 Task: Add an event with the title Casual Team Building Workshop, date '2023/12/10', time 7:30 AM to 9:30 AM, logged in from the account softage.10@softage.netand send the event invitation to softage.2@softage.net and softage.3@softage.net. Set a reminder for the event 1 hour before
Action: Mouse moved to (107, 127)
Screenshot: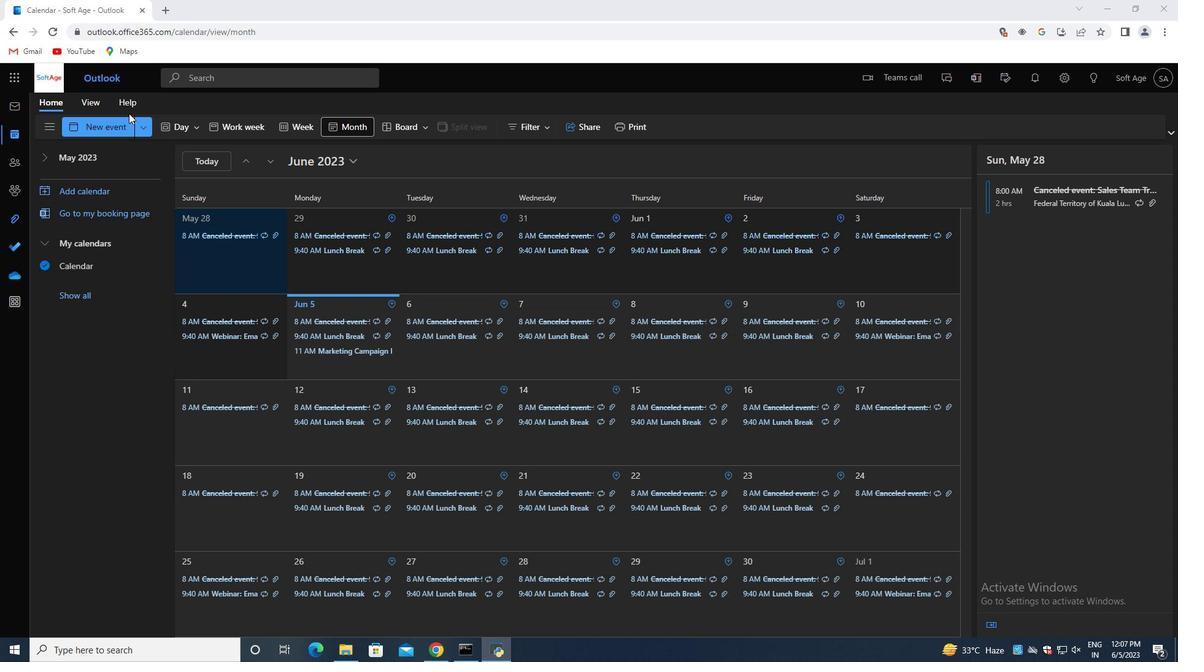 
Action: Mouse pressed left at (107, 127)
Screenshot: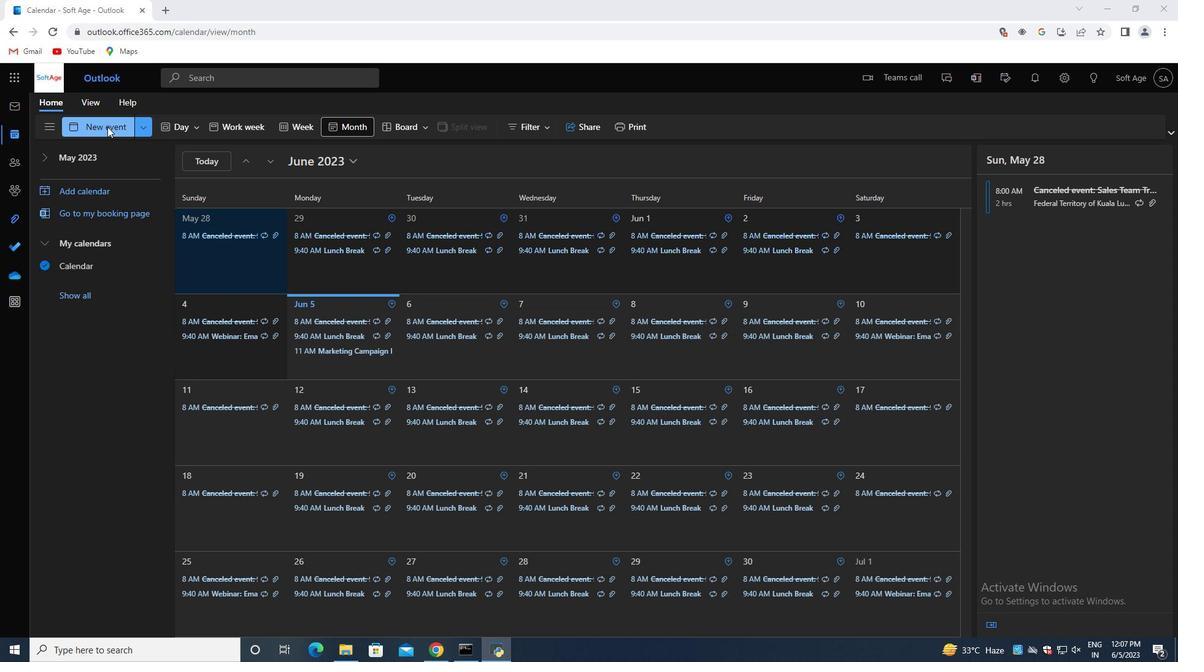 
Action: Mouse moved to (308, 206)
Screenshot: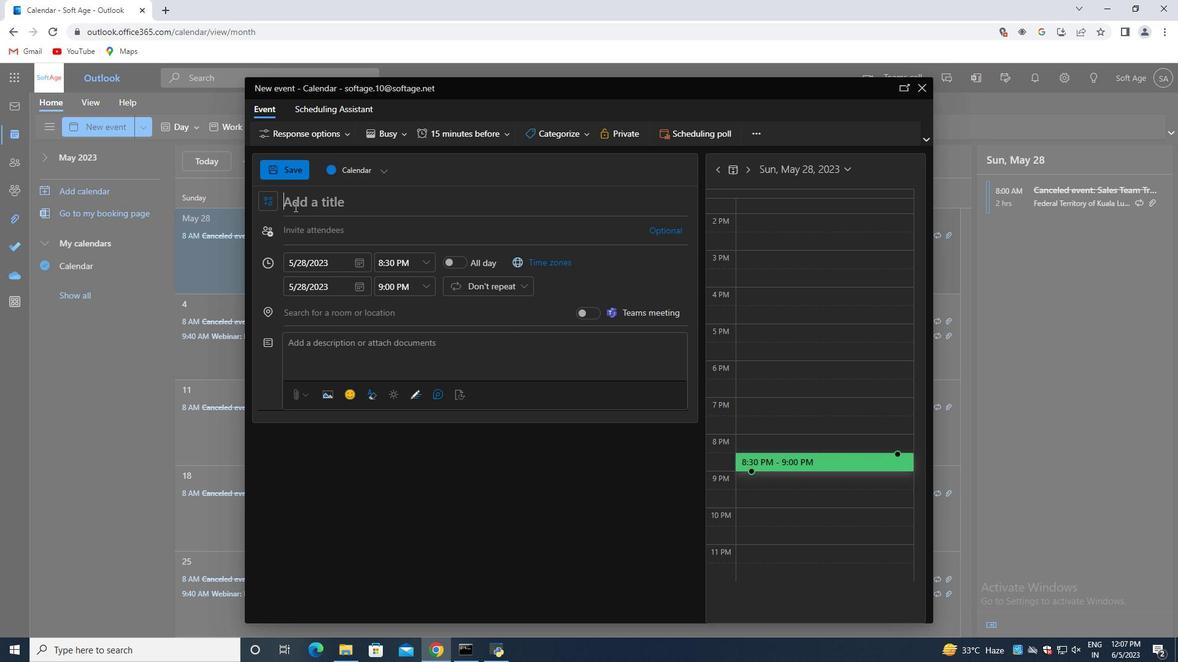 
Action: Mouse pressed left at (308, 206)
Screenshot: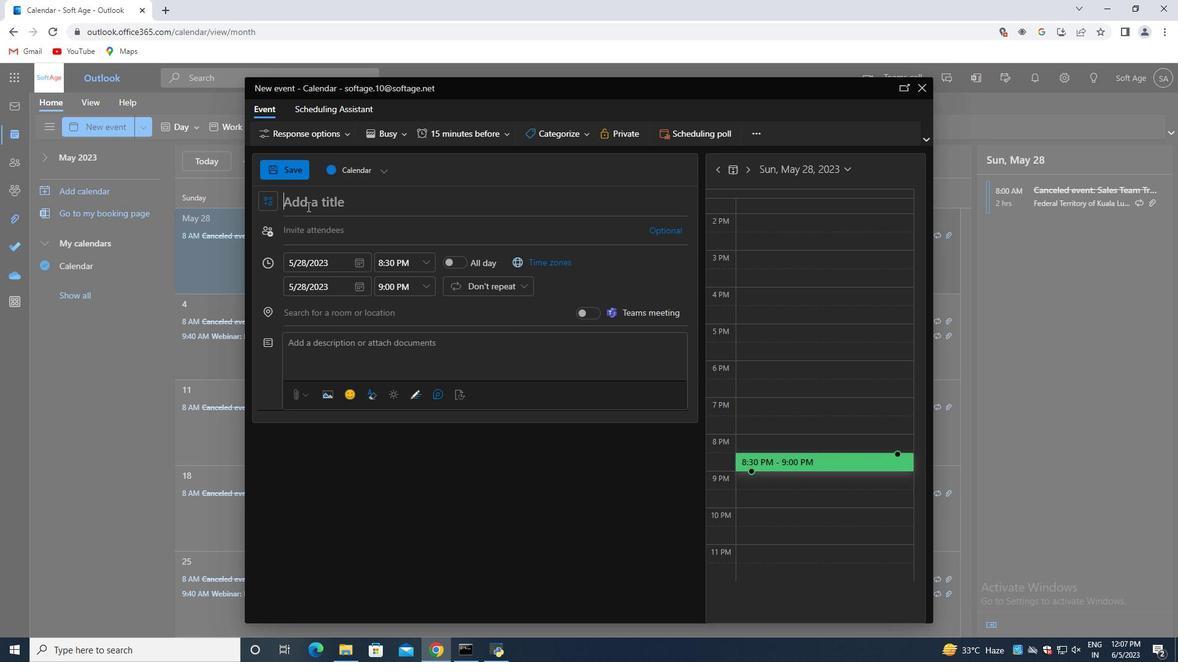 
Action: Mouse moved to (309, 204)
Screenshot: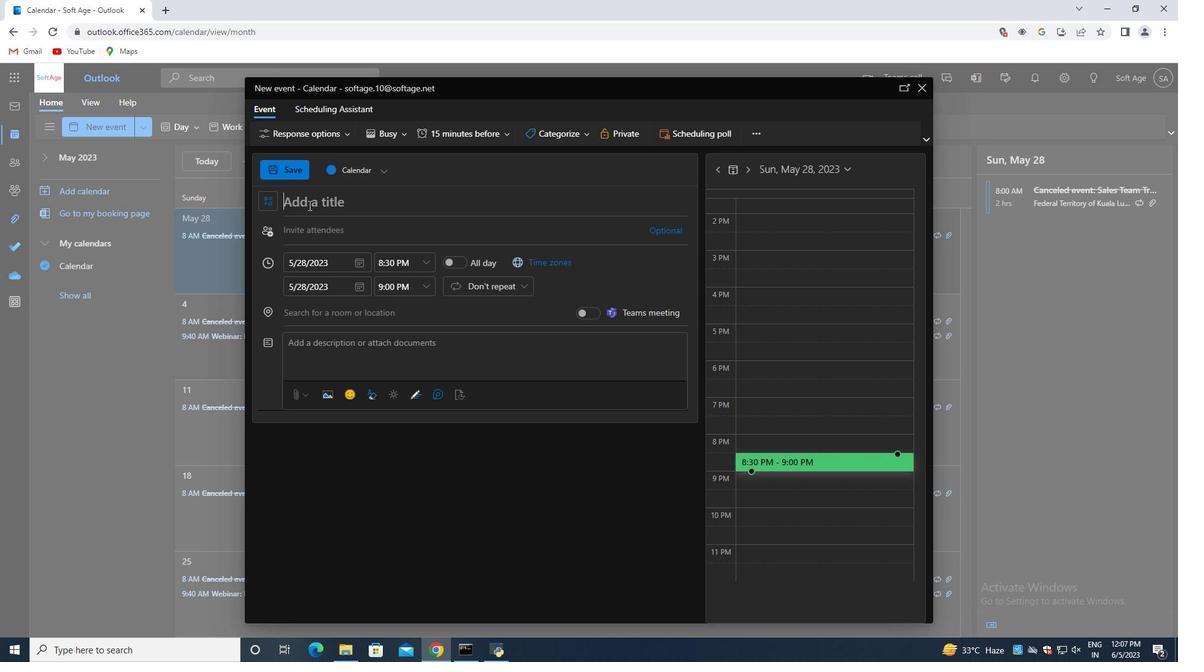 
Action: Key pressed <Key.shift>Casual<Key.space><Key.shift>Team<Key.space><Key.shift>Building<Key.space><Key.shift>Workshop
Screenshot: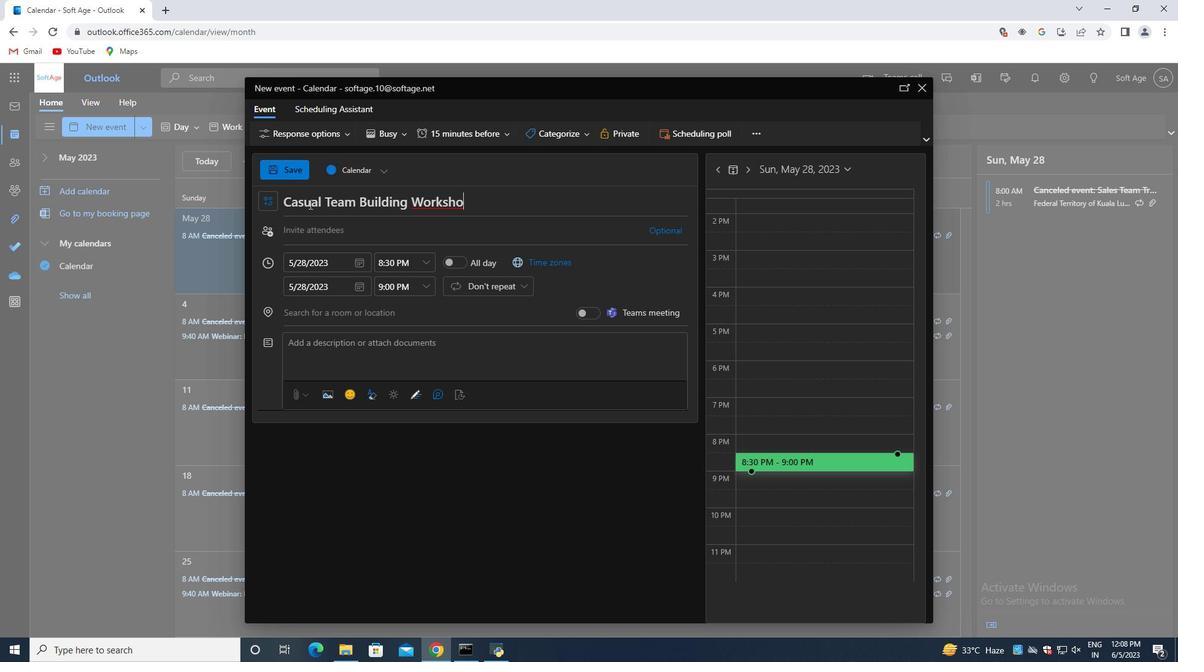 
Action: Mouse moved to (362, 263)
Screenshot: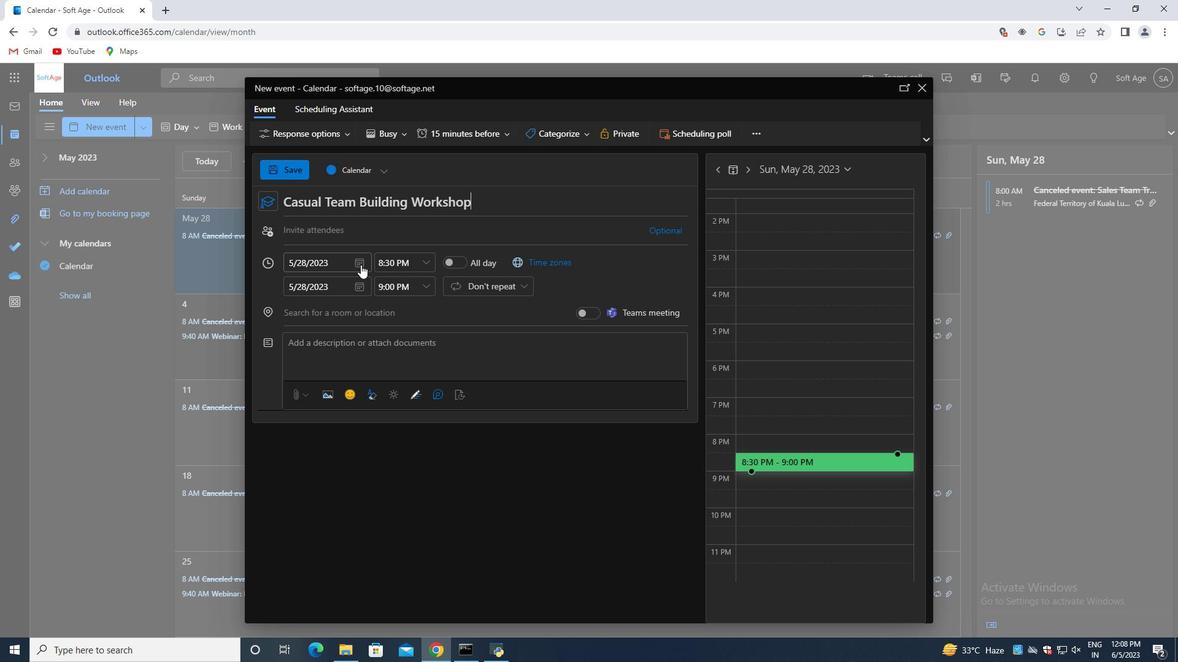 
Action: Mouse pressed left at (362, 263)
Screenshot: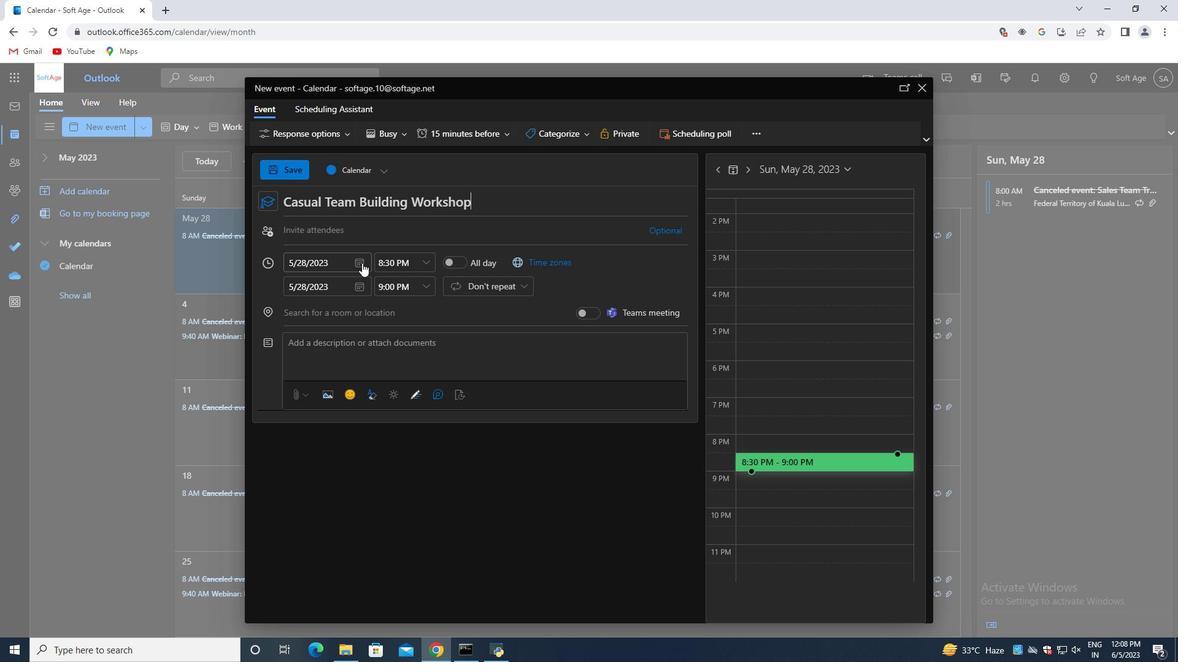 
Action: Mouse moved to (404, 287)
Screenshot: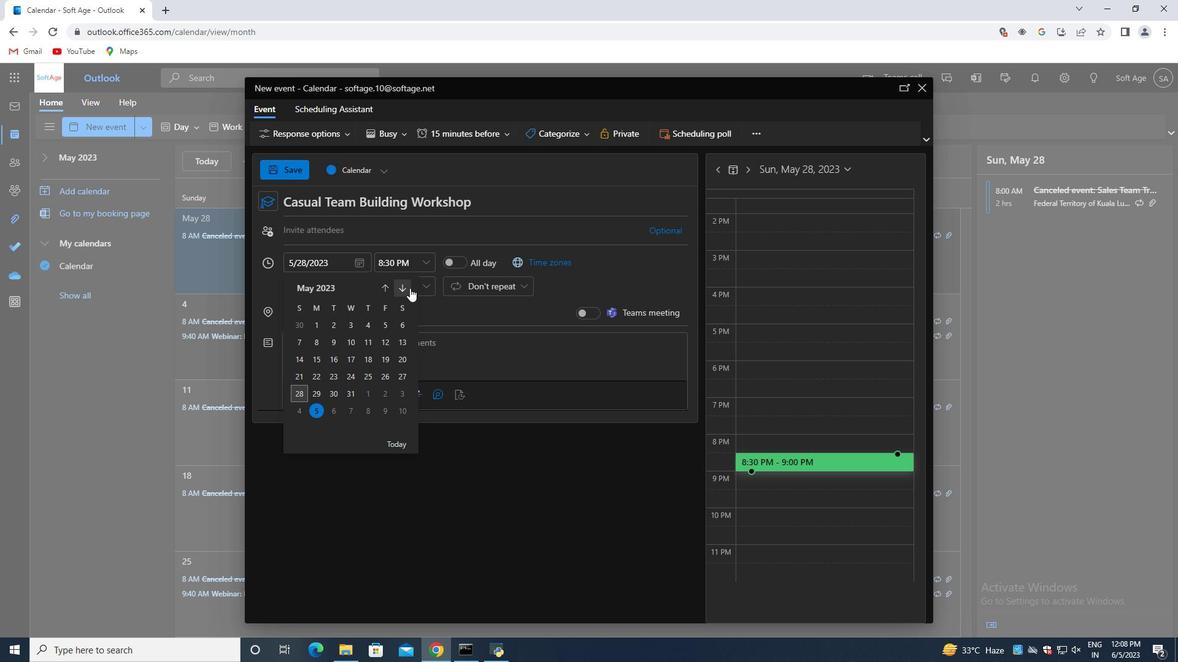 
Action: Mouse pressed left at (404, 287)
Screenshot: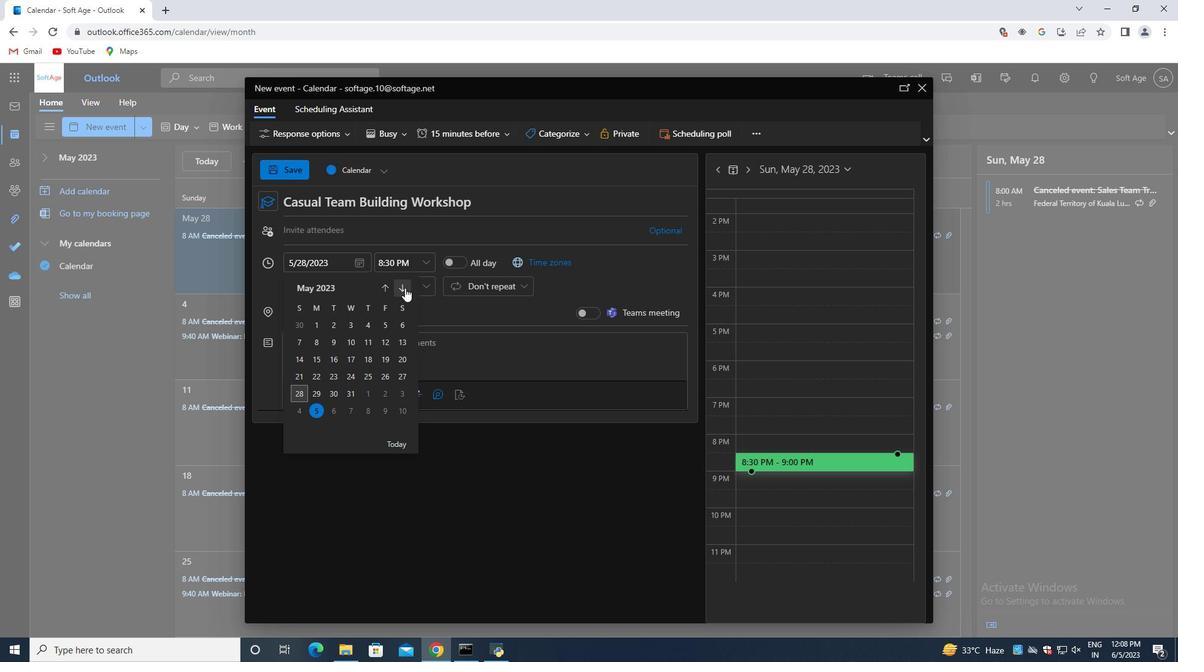 
Action: Mouse moved to (404, 287)
Screenshot: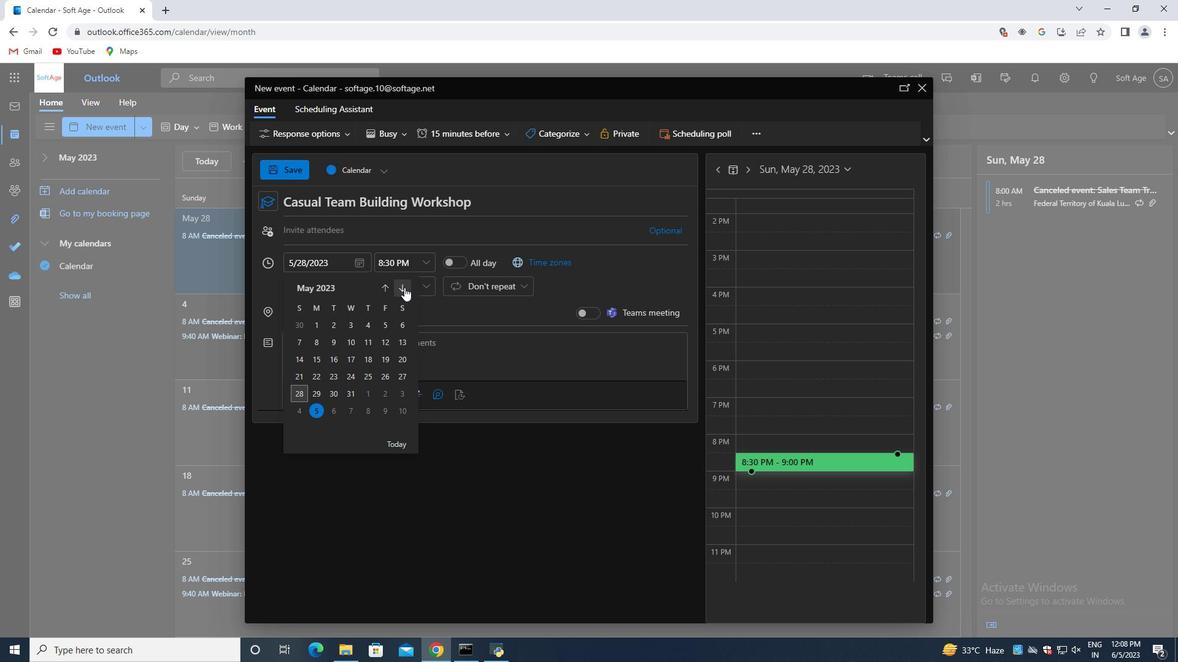 
Action: Mouse pressed left at (404, 287)
Screenshot: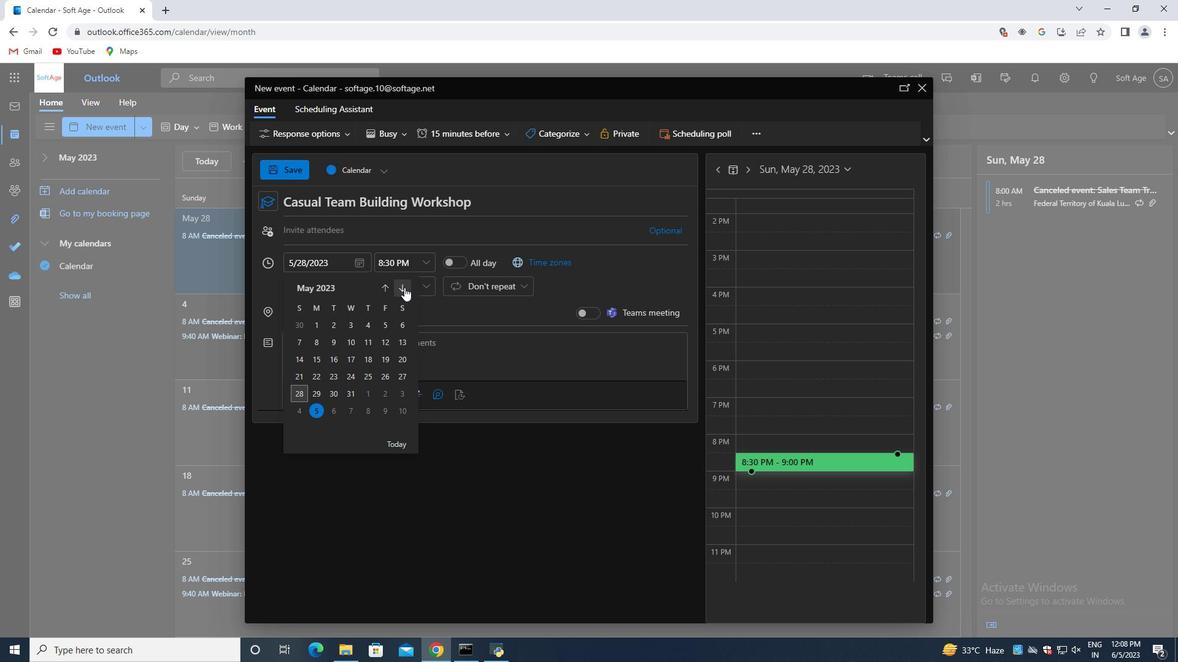 
Action: Mouse pressed left at (404, 287)
Screenshot: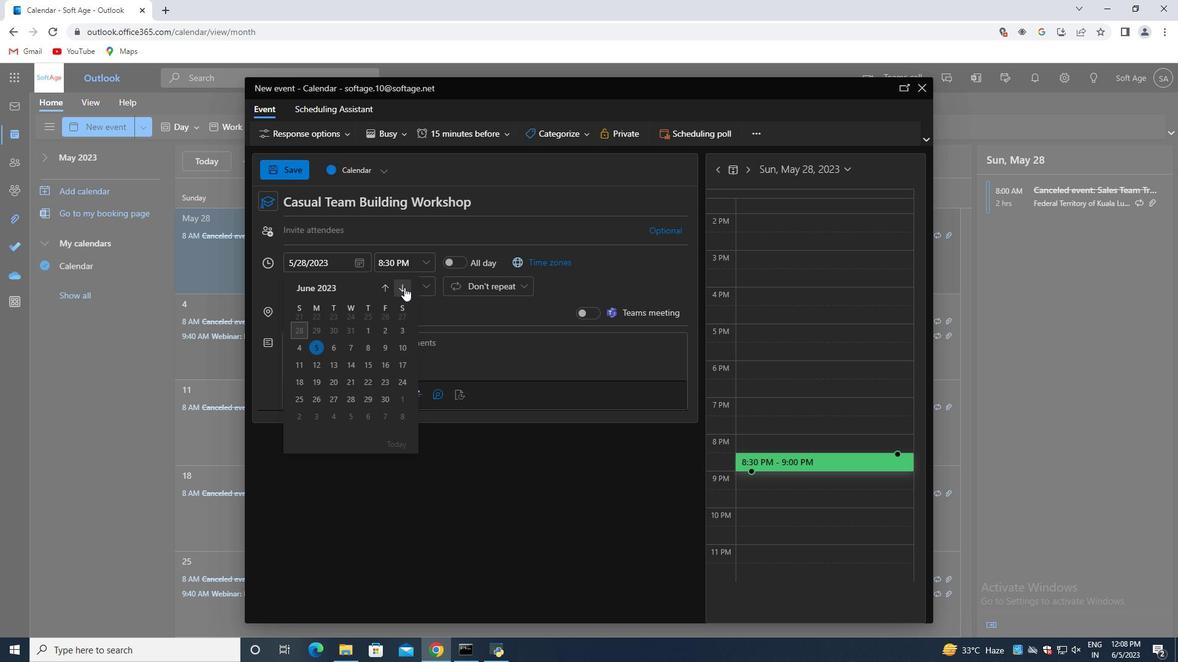 
Action: Mouse pressed left at (404, 287)
Screenshot: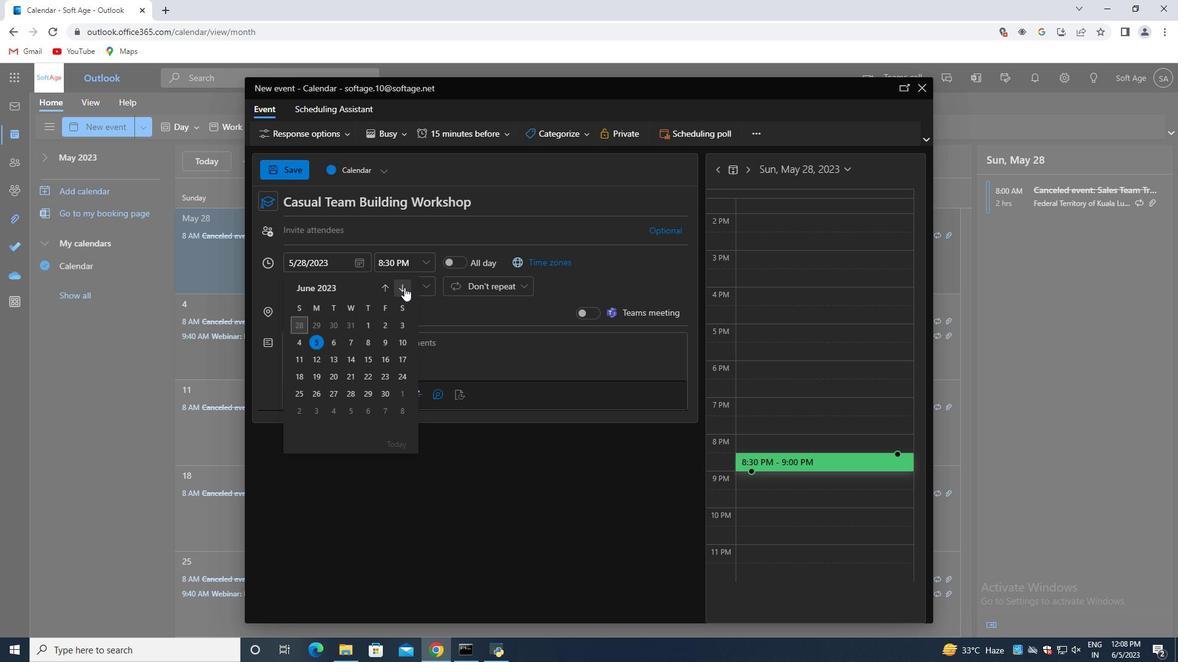 
Action: Mouse pressed left at (404, 287)
Screenshot: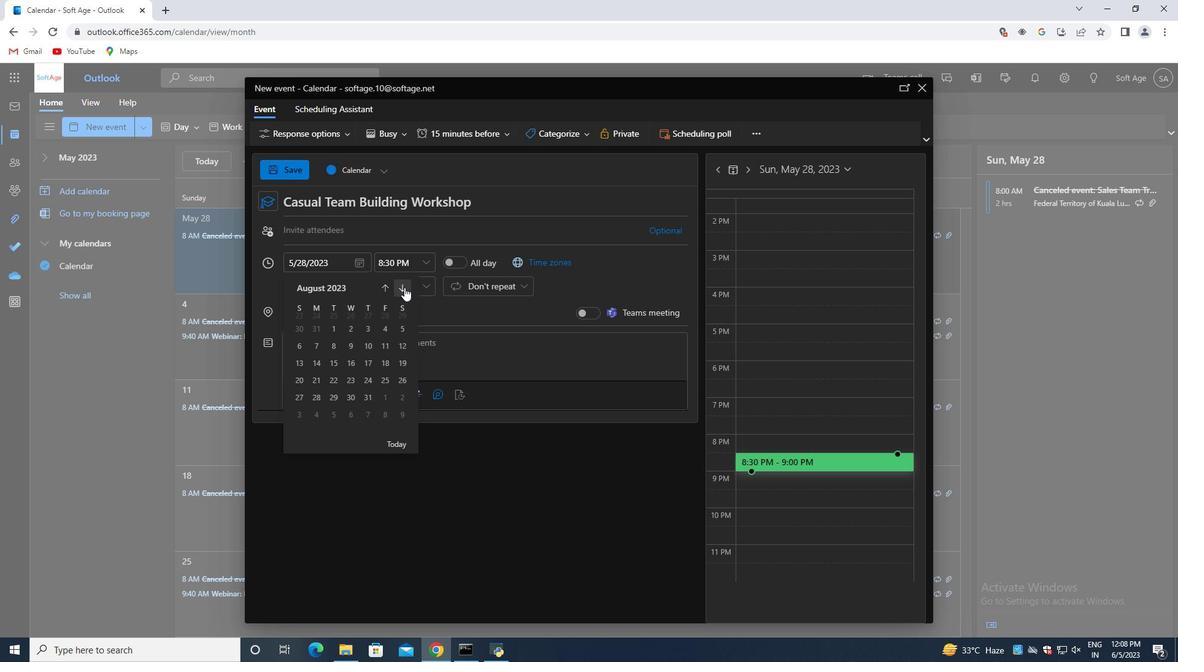 
Action: Mouse pressed left at (404, 287)
Screenshot: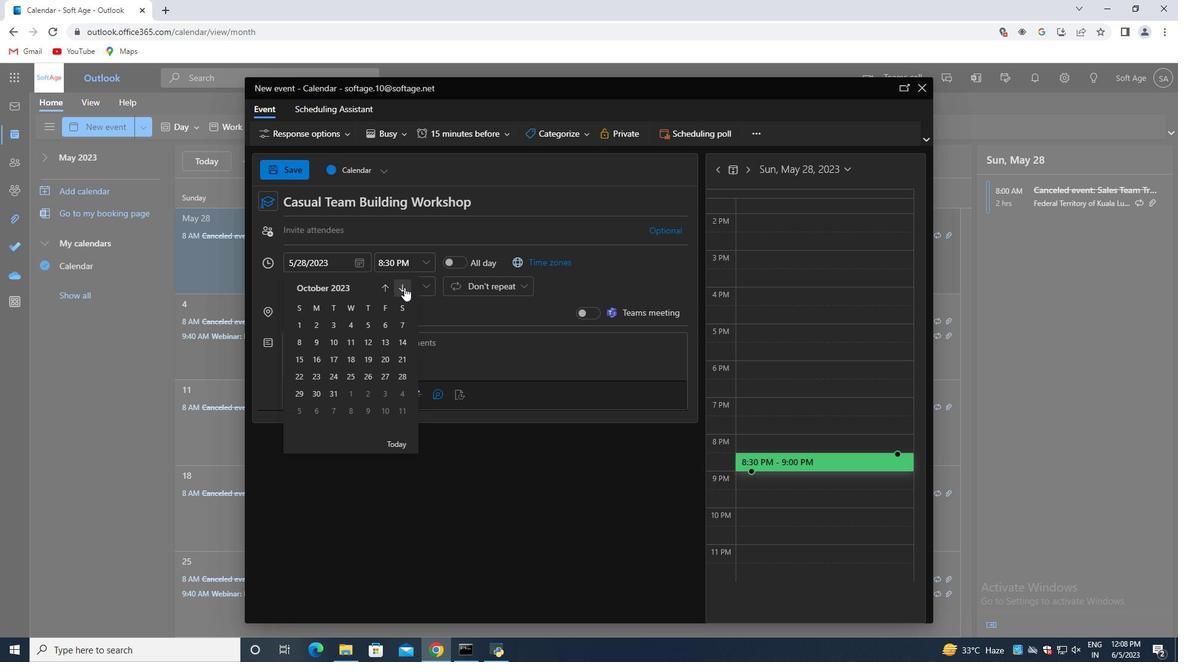 
Action: Mouse pressed left at (404, 287)
Screenshot: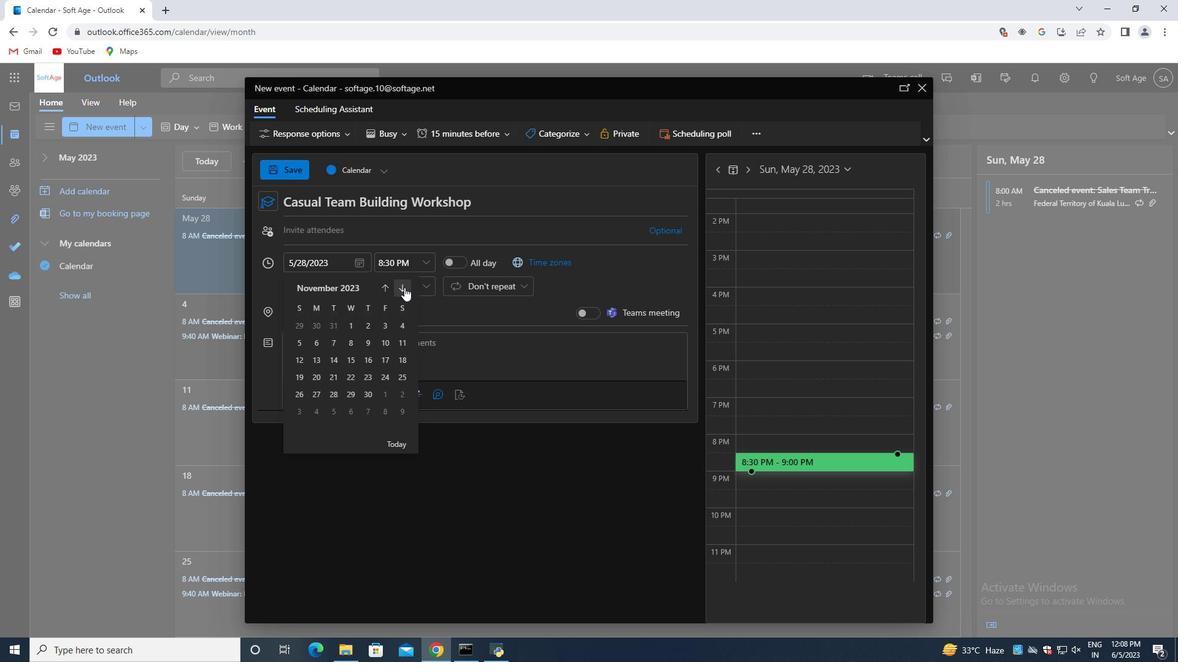 
Action: Mouse moved to (300, 359)
Screenshot: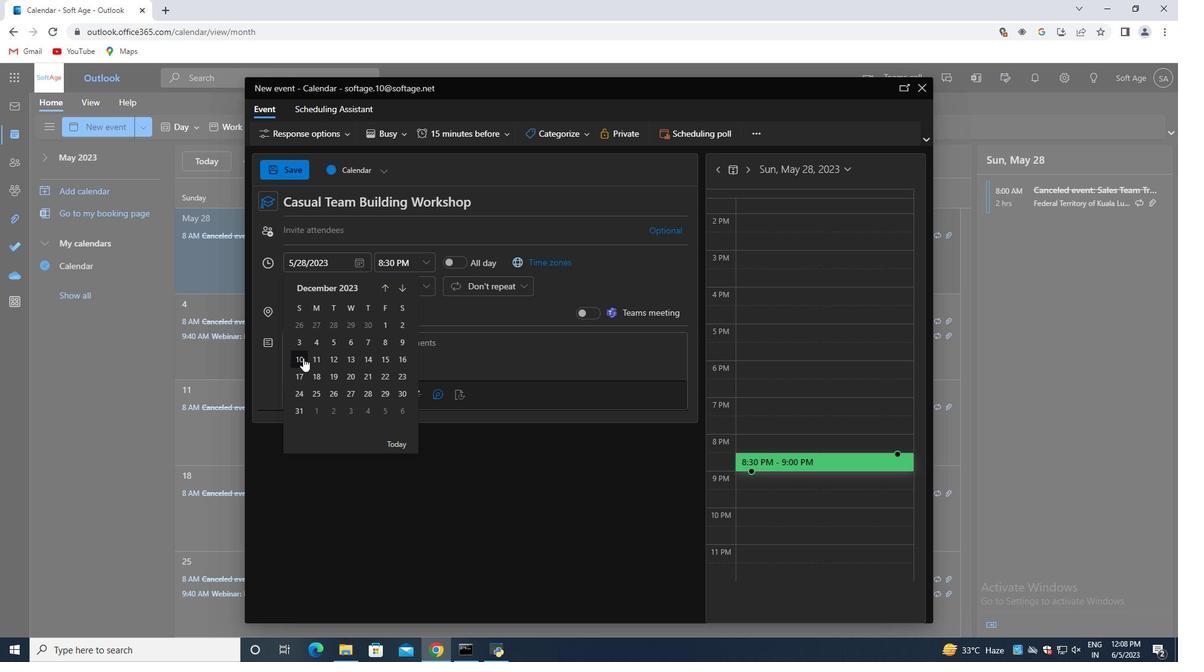 
Action: Mouse pressed left at (300, 359)
Screenshot: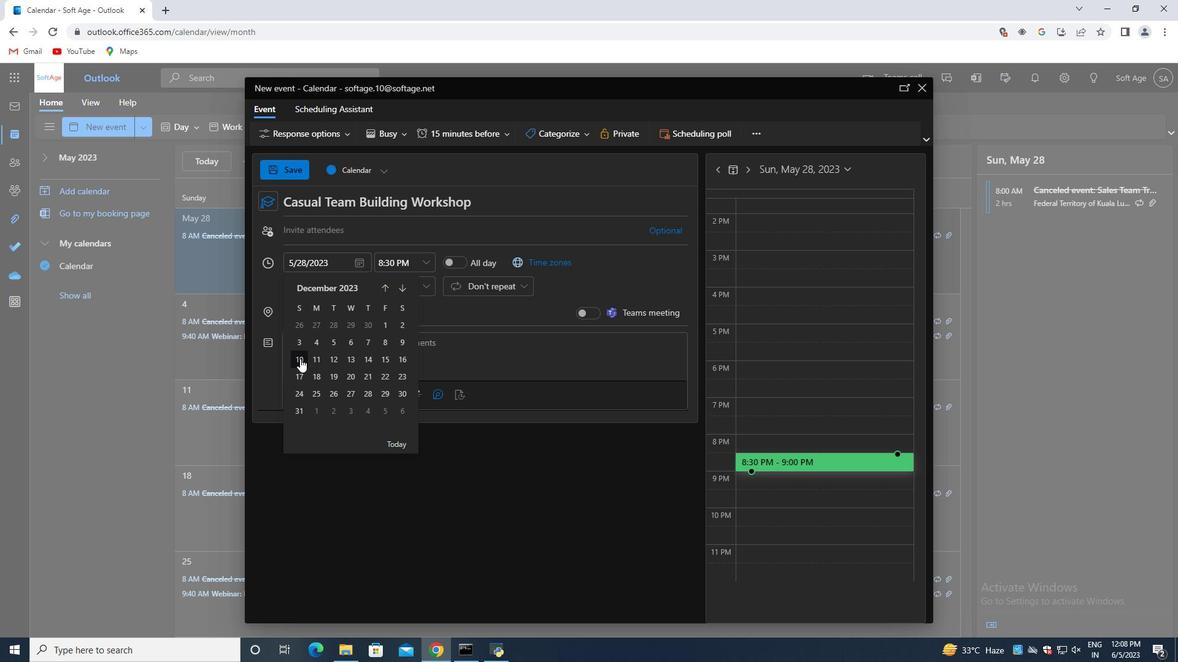 
Action: Mouse moved to (424, 265)
Screenshot: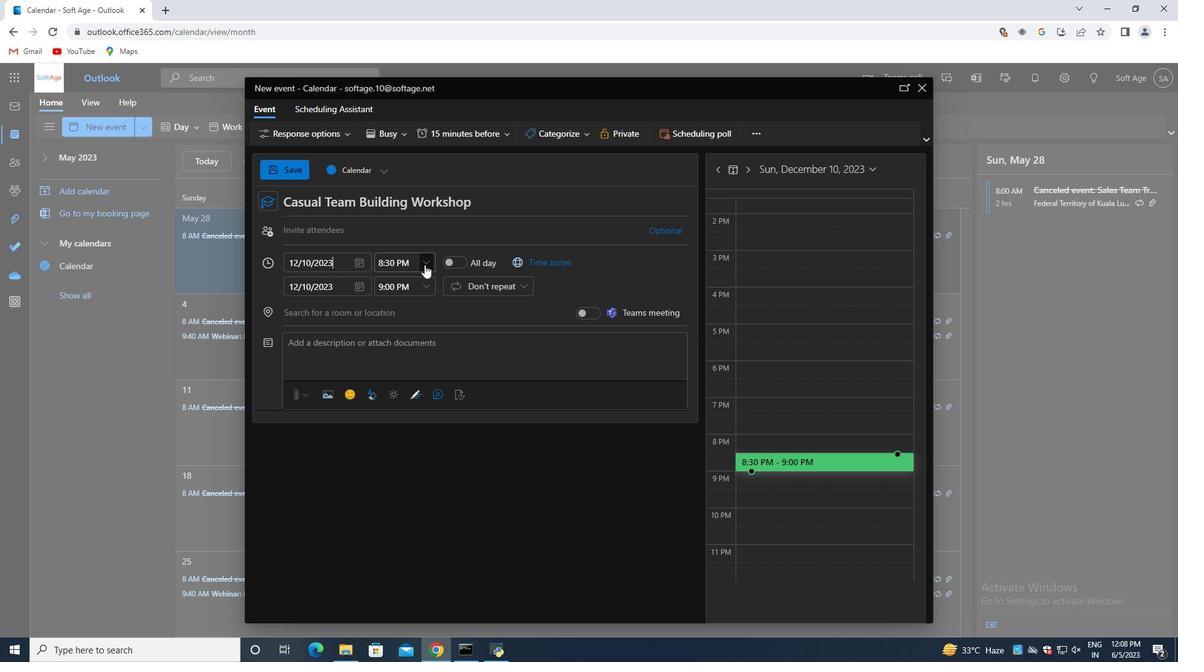 
Action: Mouse pressed left at (424, 265)
Screenshot: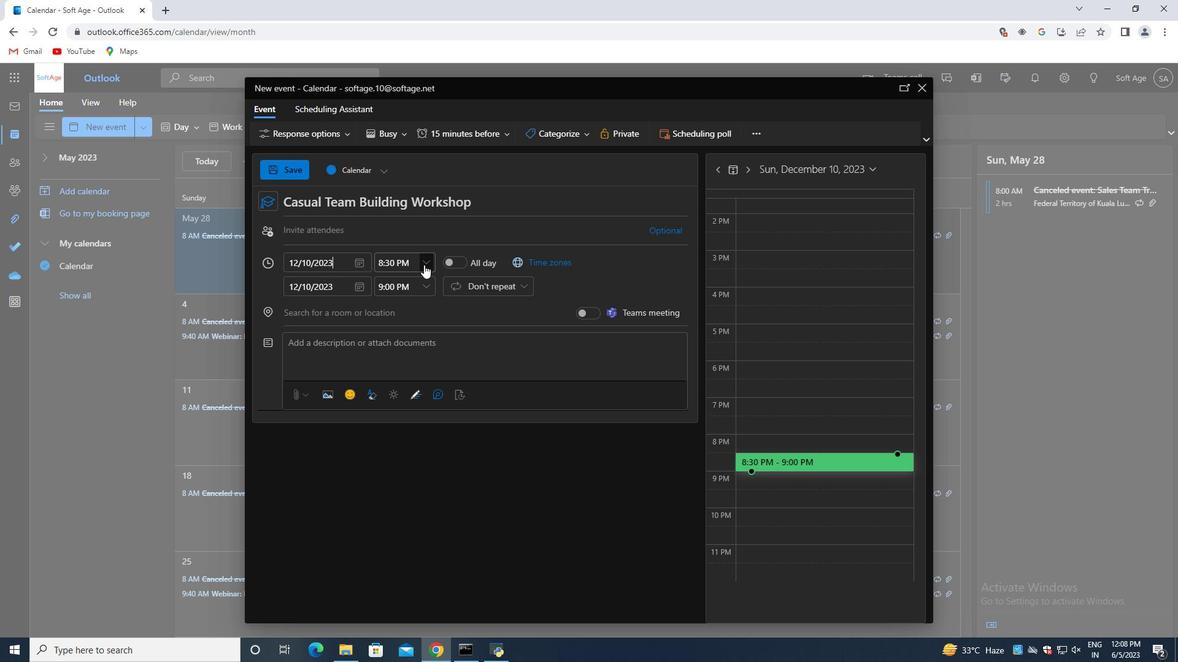 
Action: Mouse moved to (416, 317)
Screenshot: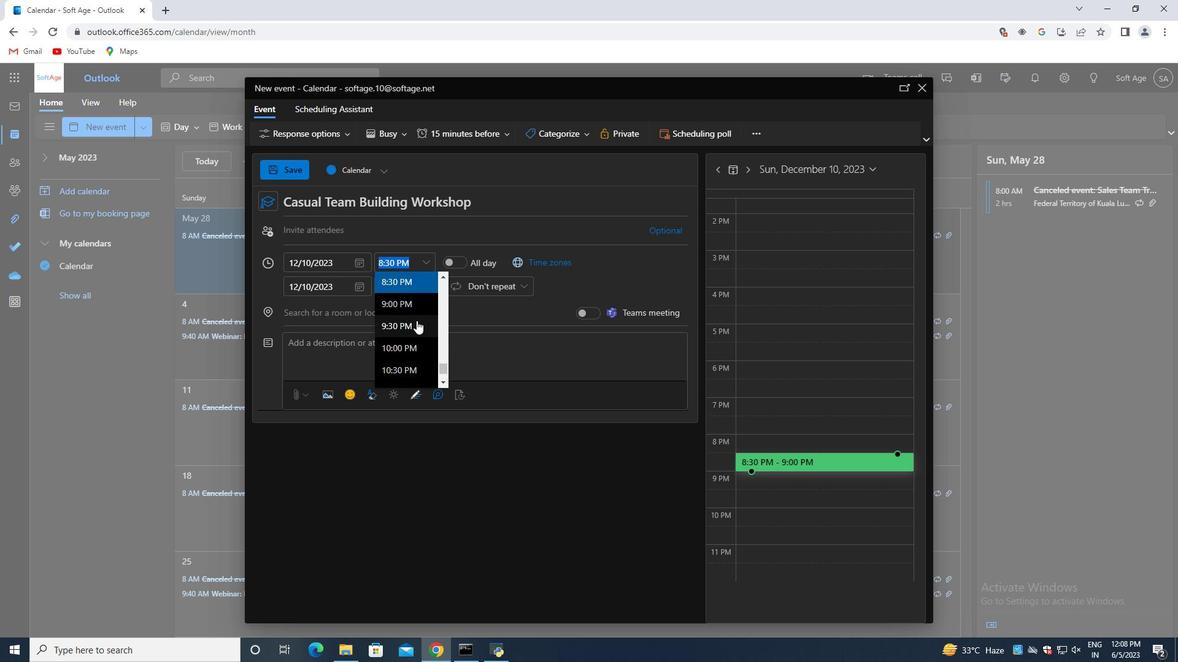 
Action: Mouse scrolled (416, 318) with delta (0, 0)
Screenshot: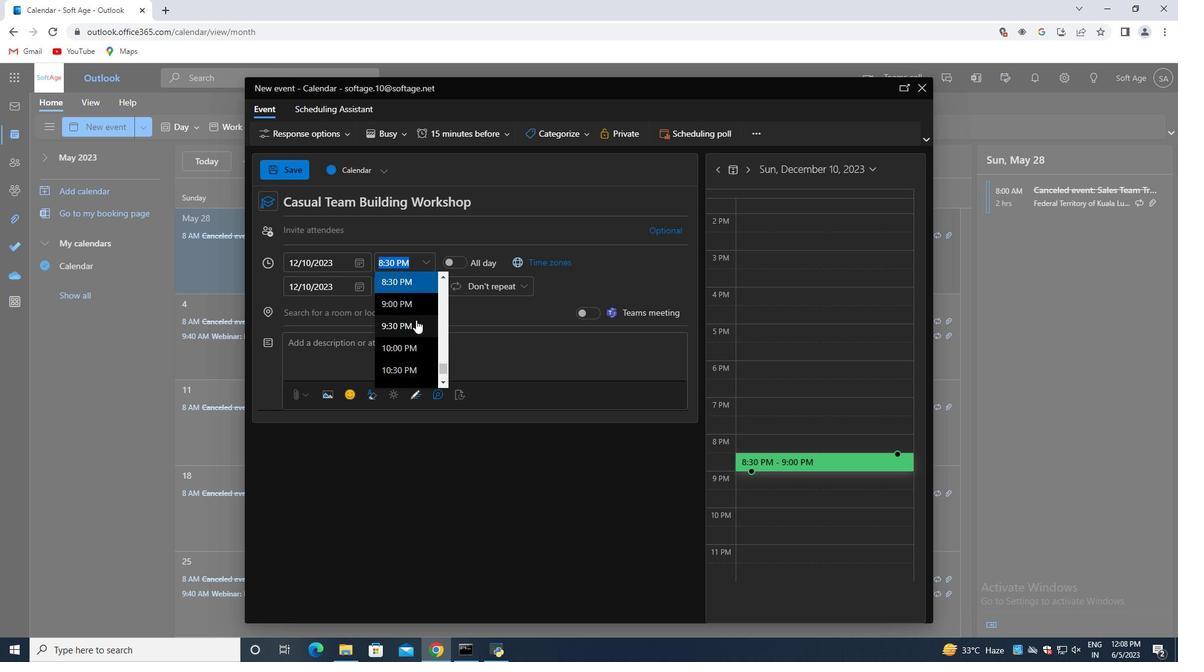 
Action: Mouse scrolled (416, 318) with delta (0, 0)
Screenshot: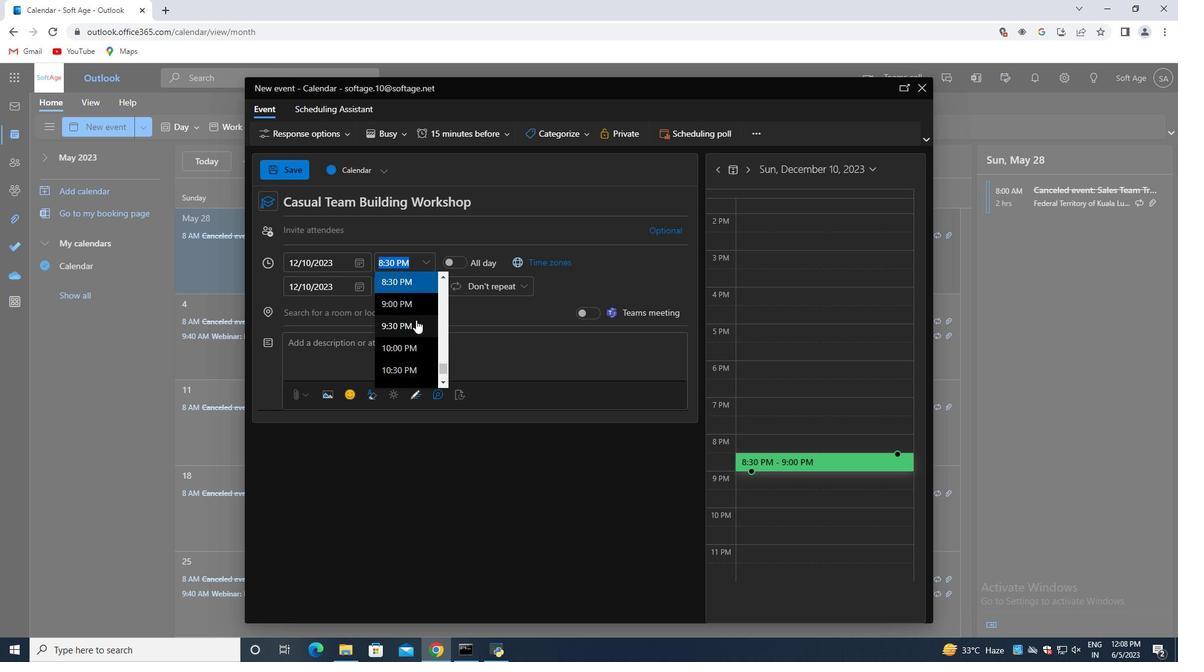 
Action: Mouse scrolled (416, 318) with delta (0, 0)
Screenshot: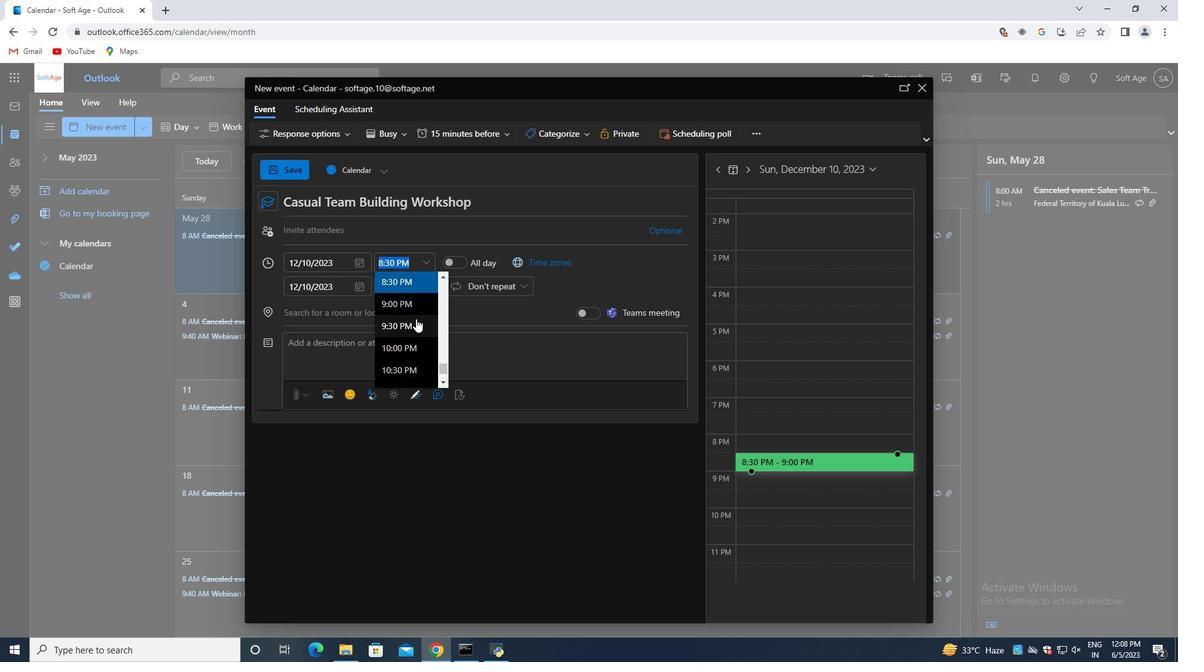 
Action: Mouse scrolled (416, 318) with delta (0, 0)
Screenshot: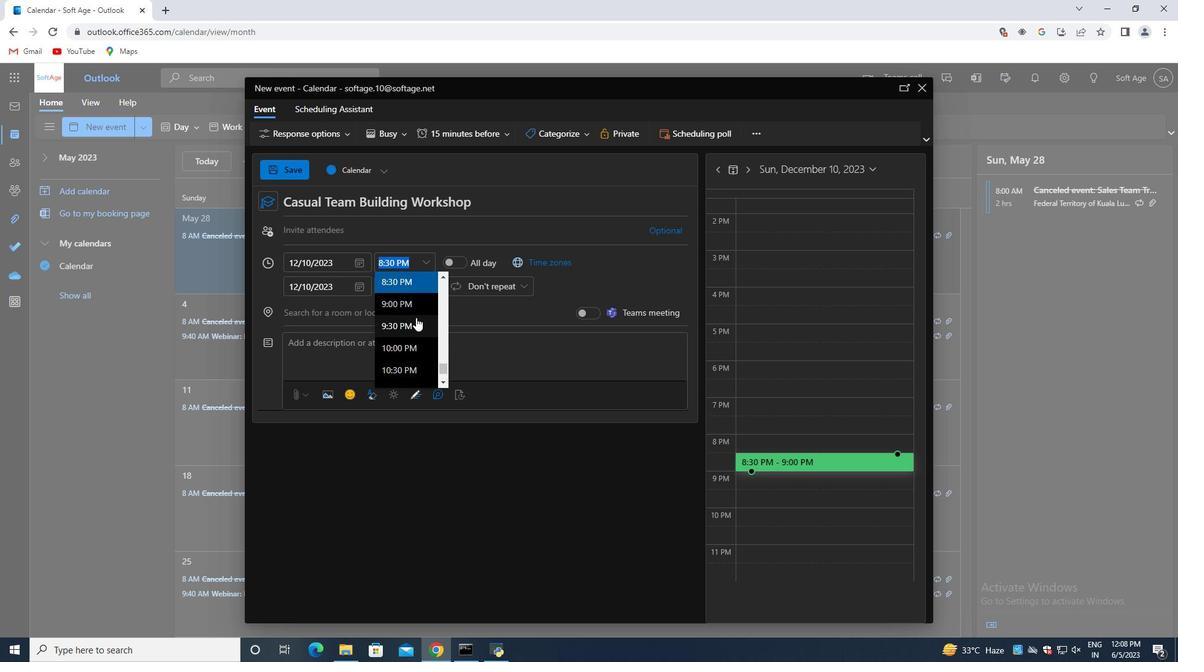 
Action: Mouse moved to (416, 317)
Screenshot: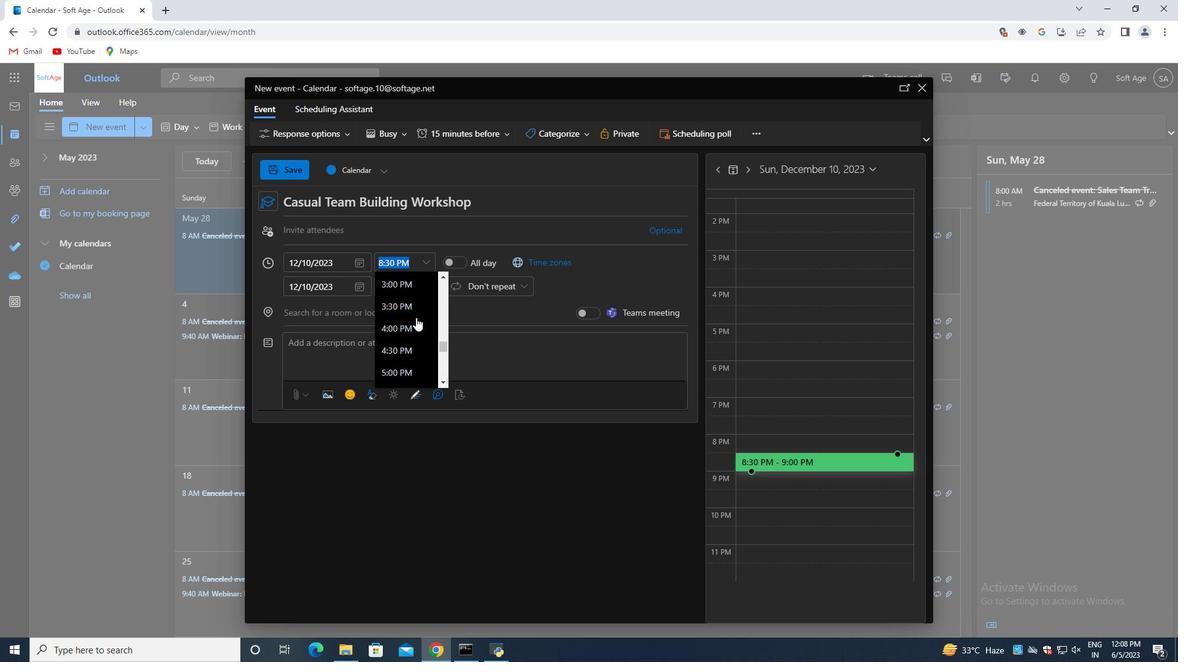 
Action: Mouse scrolled (416, 317) with delta (0, 0)
Screenshot: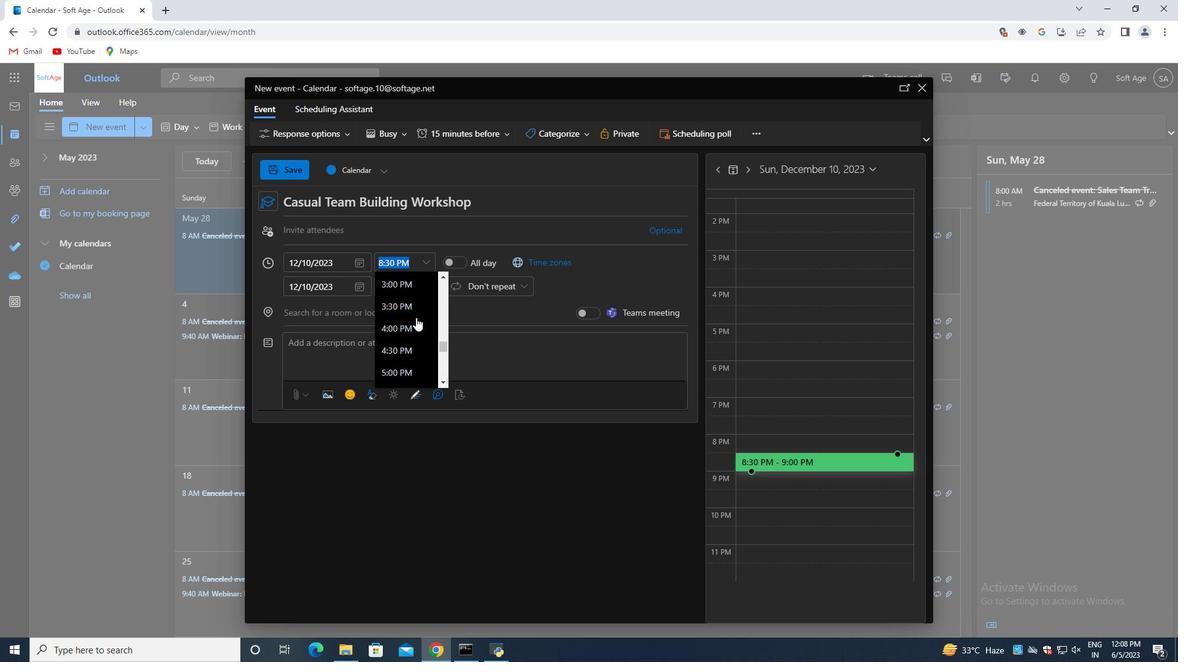 
Action: Mouse scrolled (416, 317) with delta (0, 0)
Screenshot: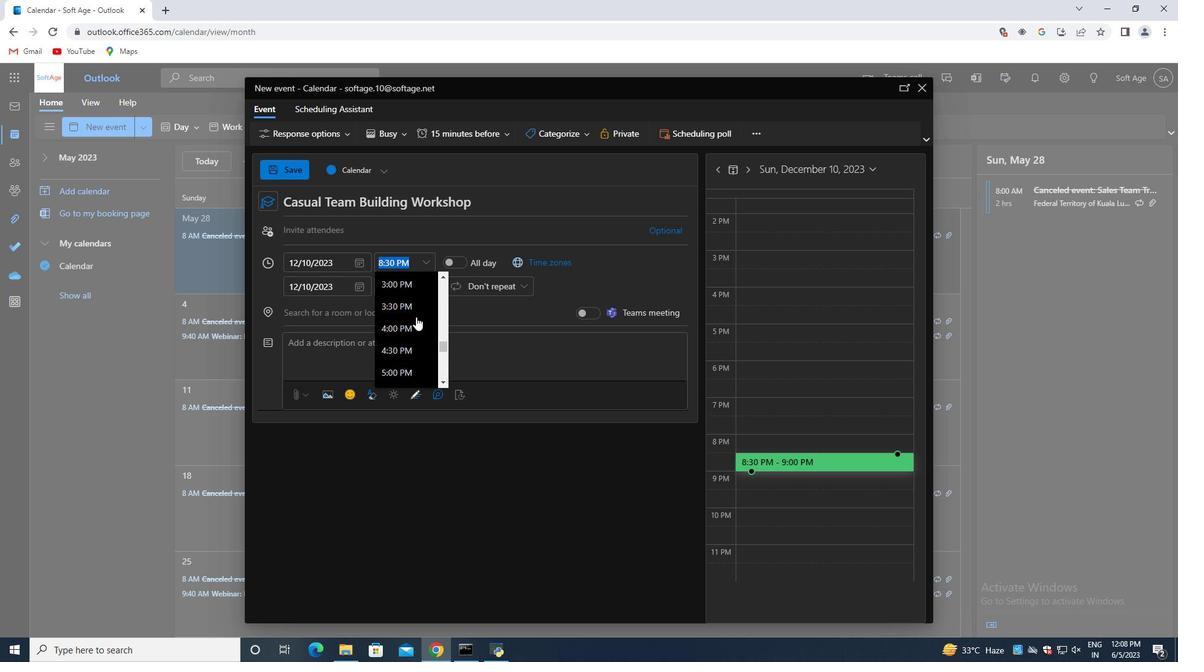 
Action: Mouse scrolled (416, 317) with delta (0, 0)
Screenshot: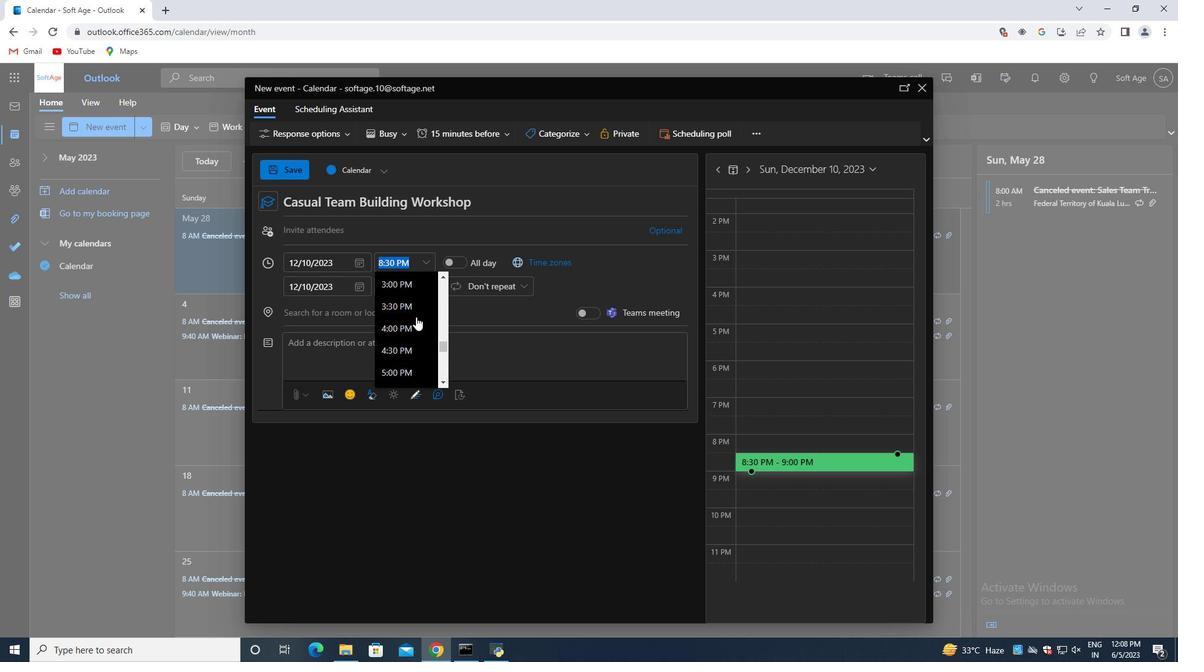 
Action: Mouse scrolled (416, 317) with delta (0, 0)
Screenshot: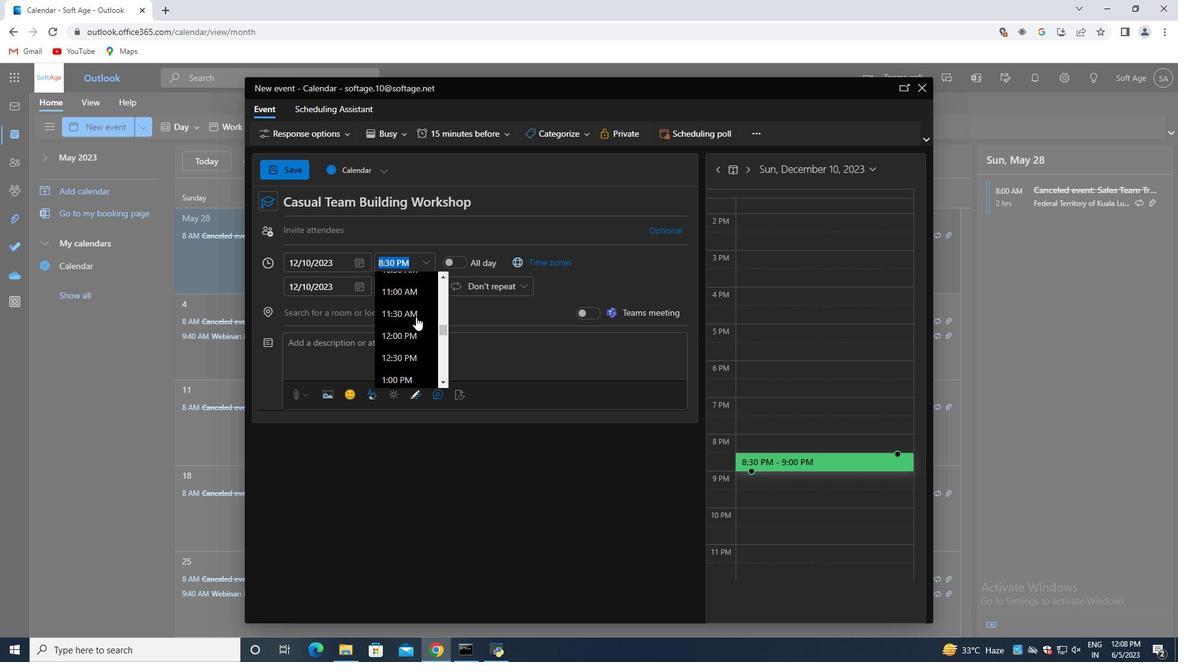 
Action: Mouse scrolled (416, 317) with delta (0, 0)
Screenshot: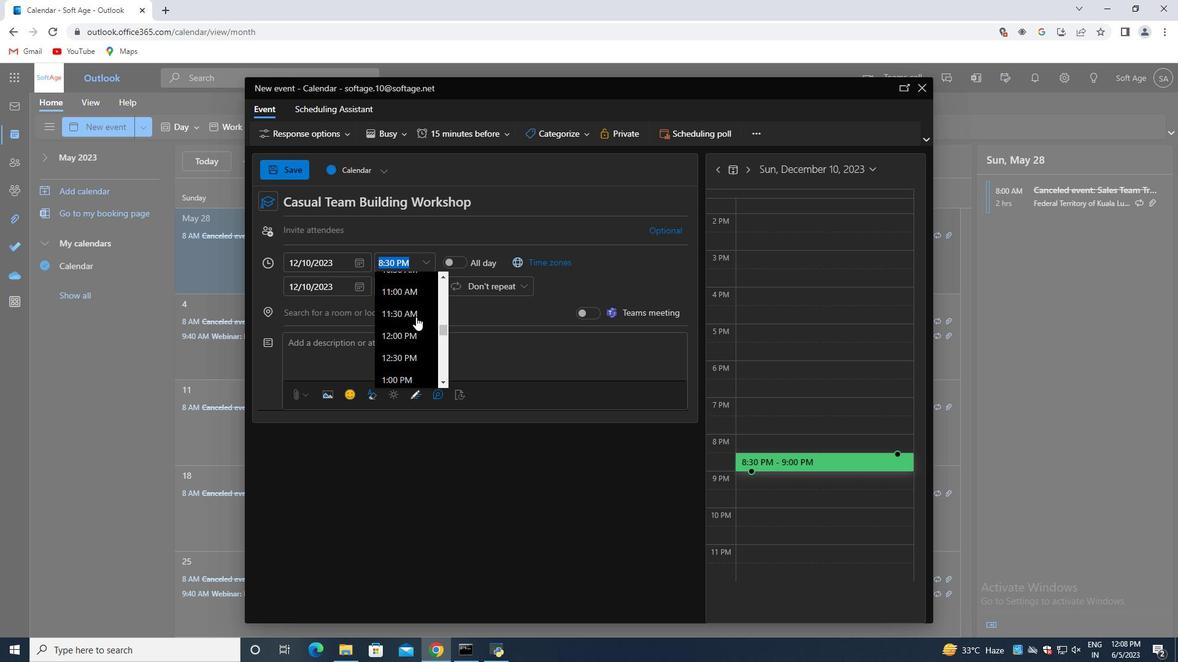 
Action: Mouse moved to (384, 324)
Screenshot: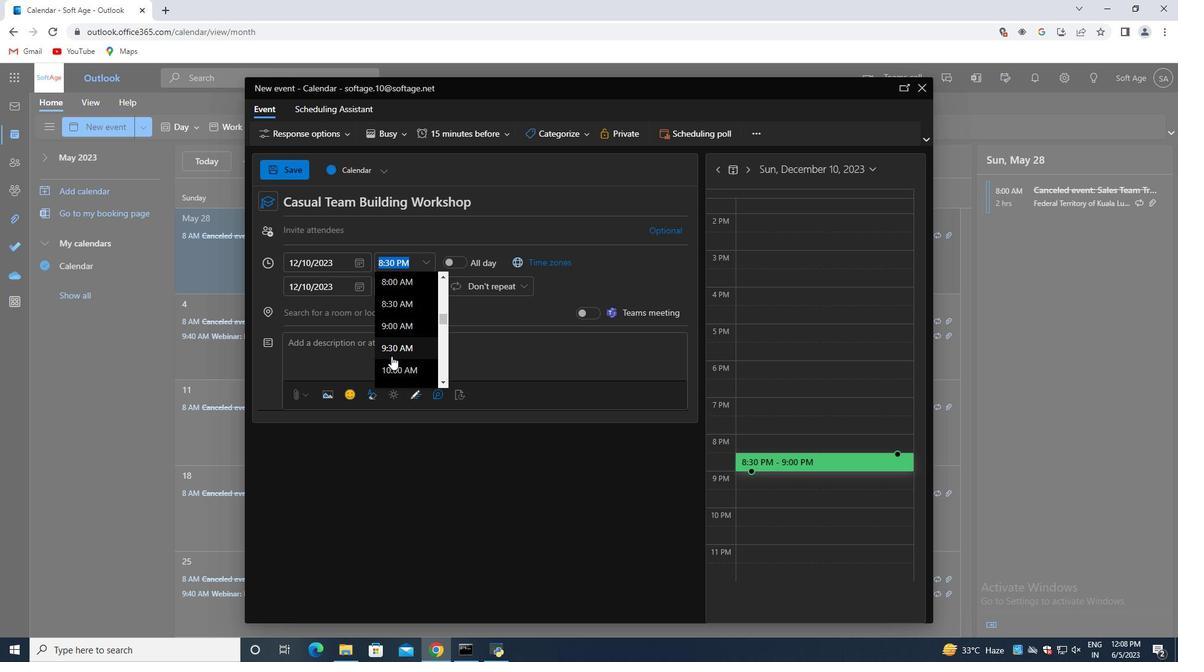 
Action: Mouse scrolled (384, 324) with delta (0, 0)
Screenshot: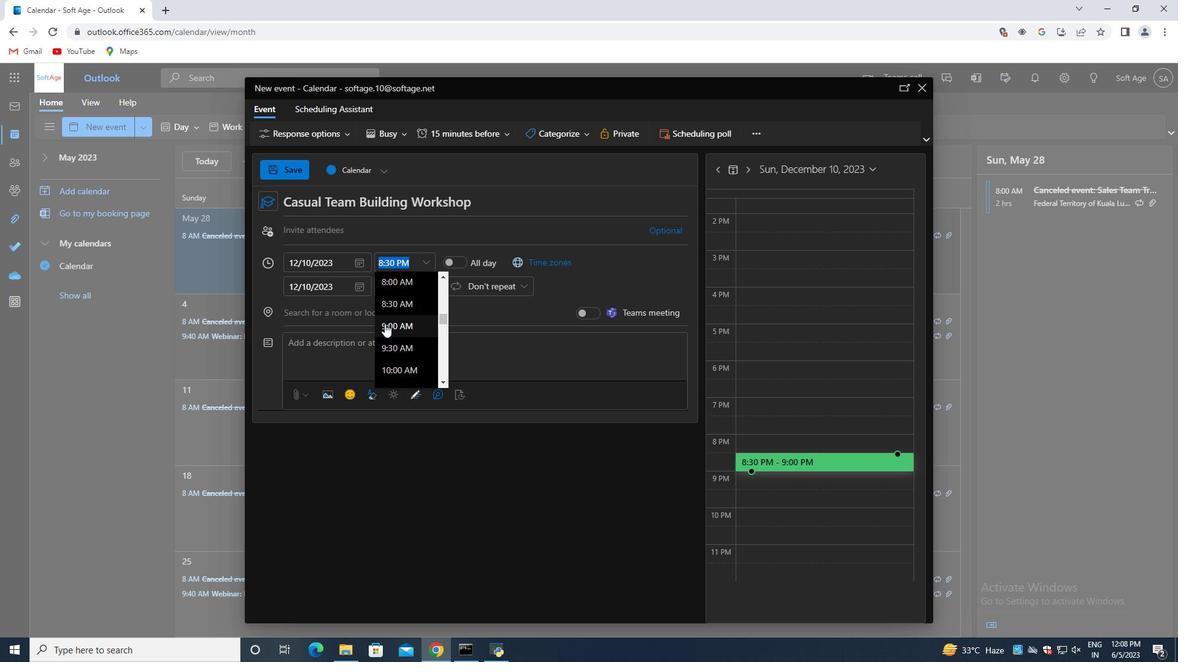 
Action: Mouse moved to (391, 318)
Screenshot: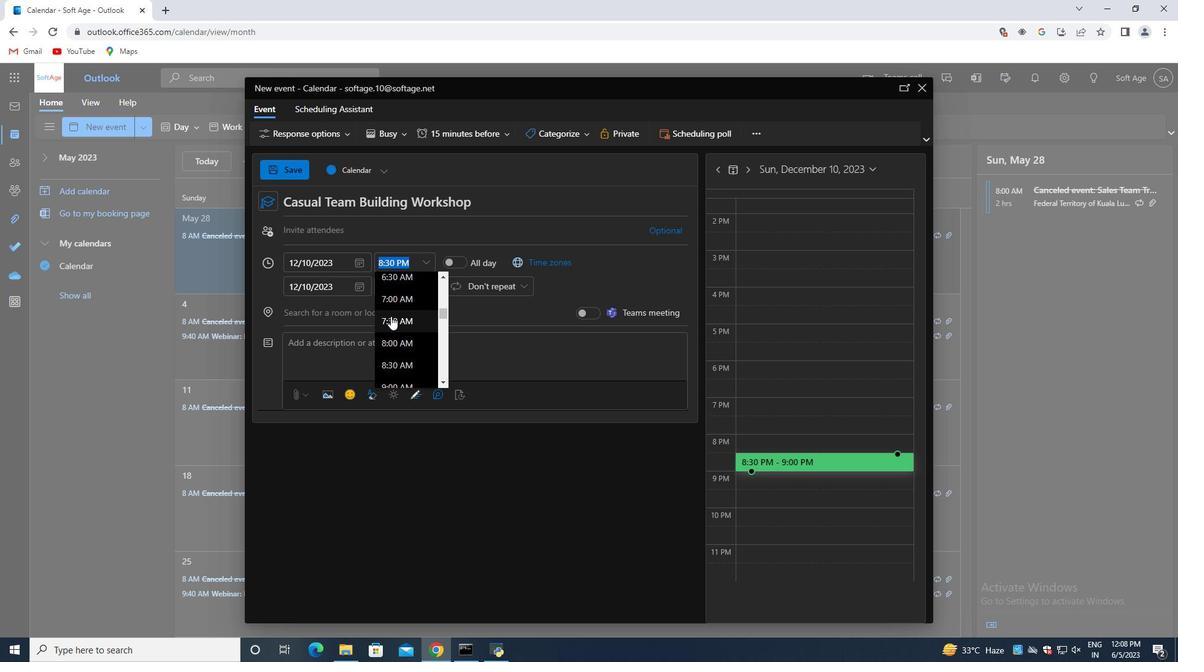 
Action: Mouse pressed left at (391, 318)
Screenshot: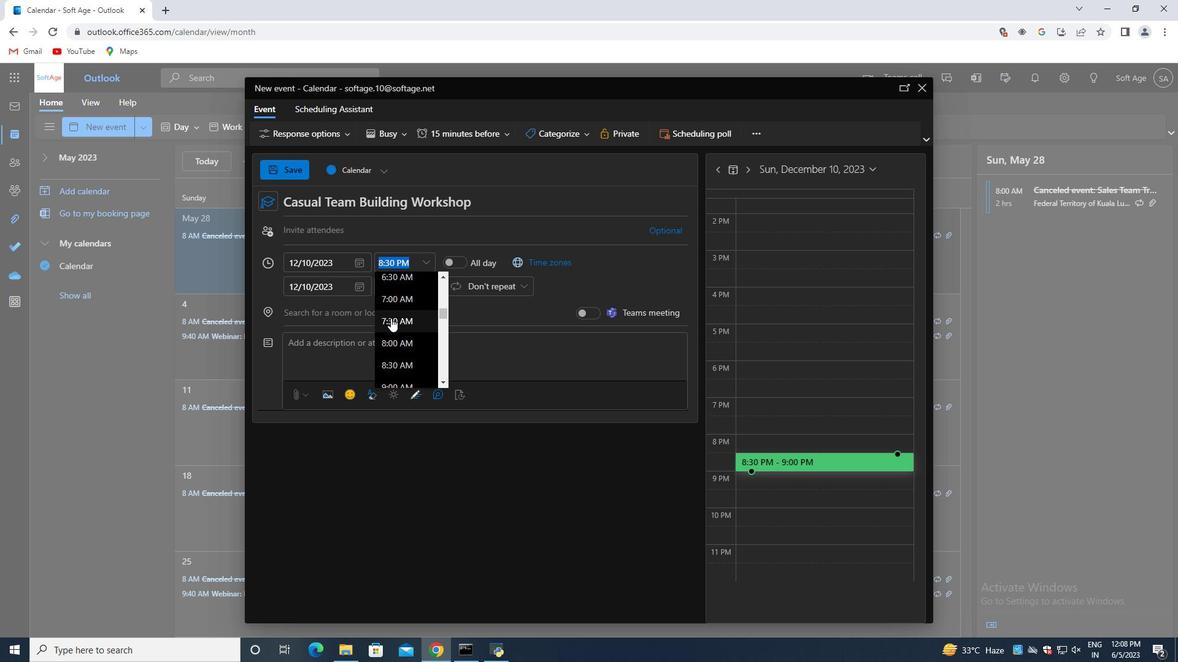 
Action: Mouse moved to (423, 286)
Screenshot: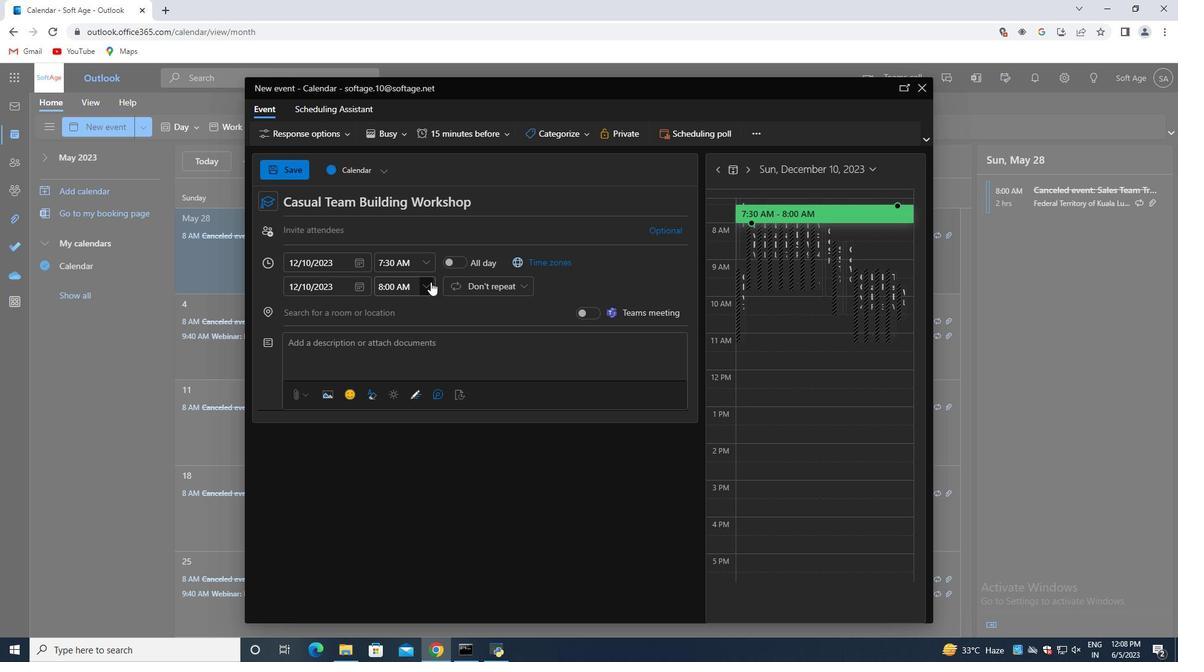 
Action: Mouse pressed left at (423, 286)
Screenshot: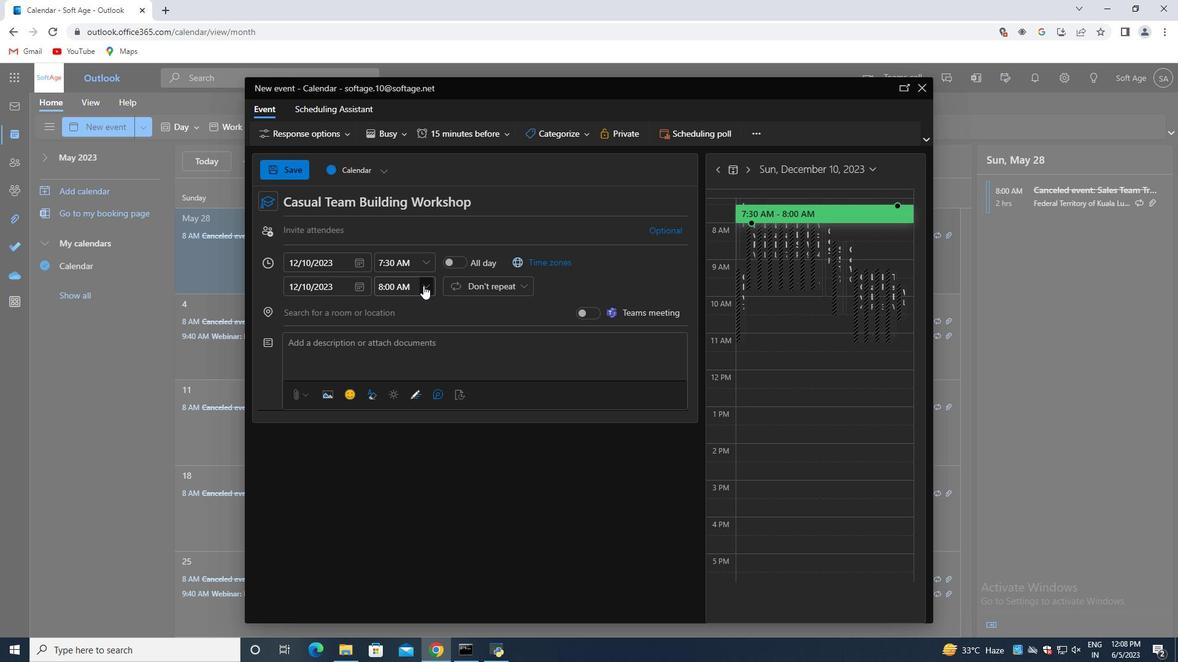 
Action: Mouse moved to (398, 371)
Screenshot: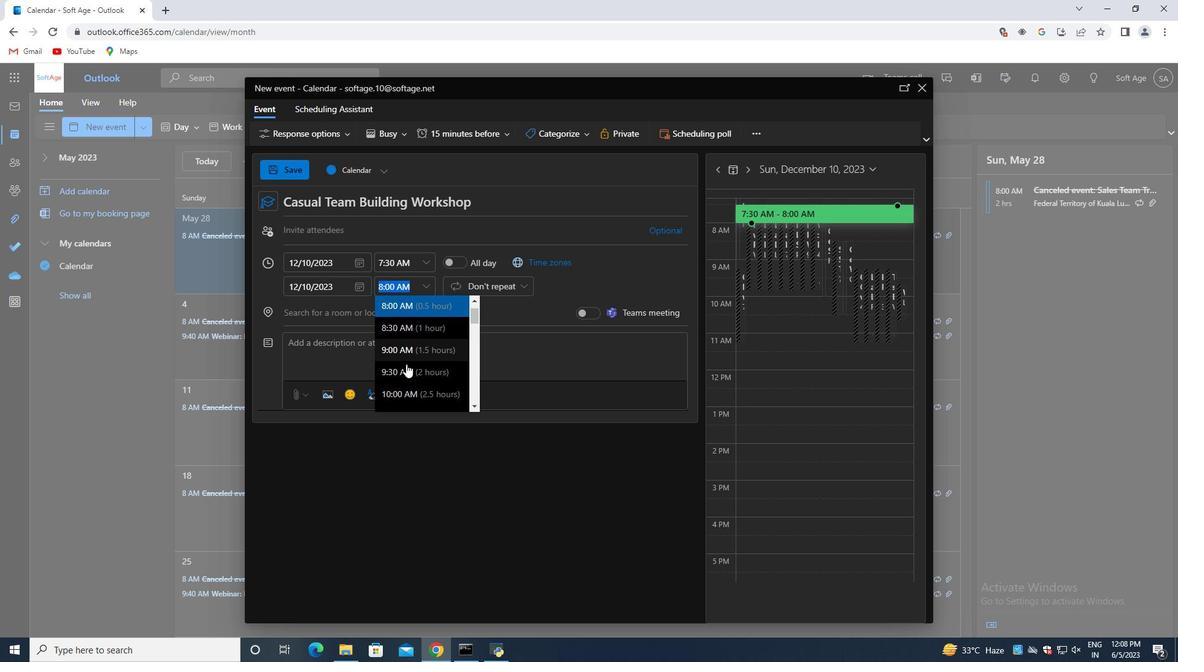 
Action: Mouse pressed left at (398, 371)
Screenshot: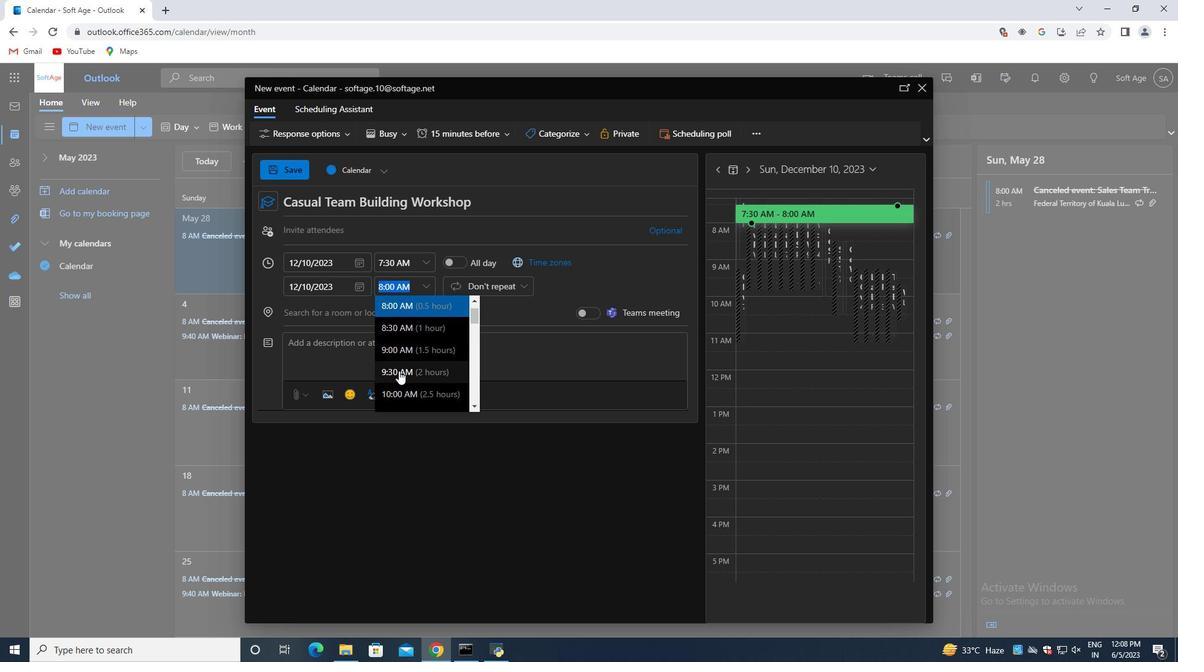 
Action: Mouse moved to (324, 230)
Screenshot: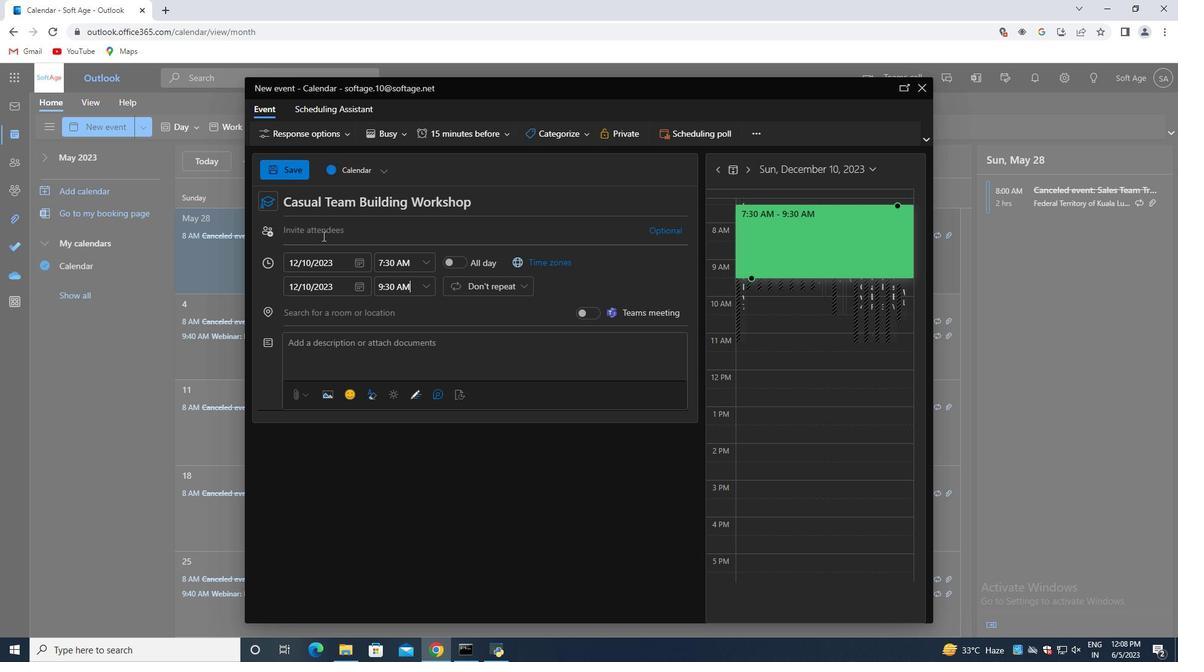 
Action: Mouse pressed left at (324, 230)
Screenshot: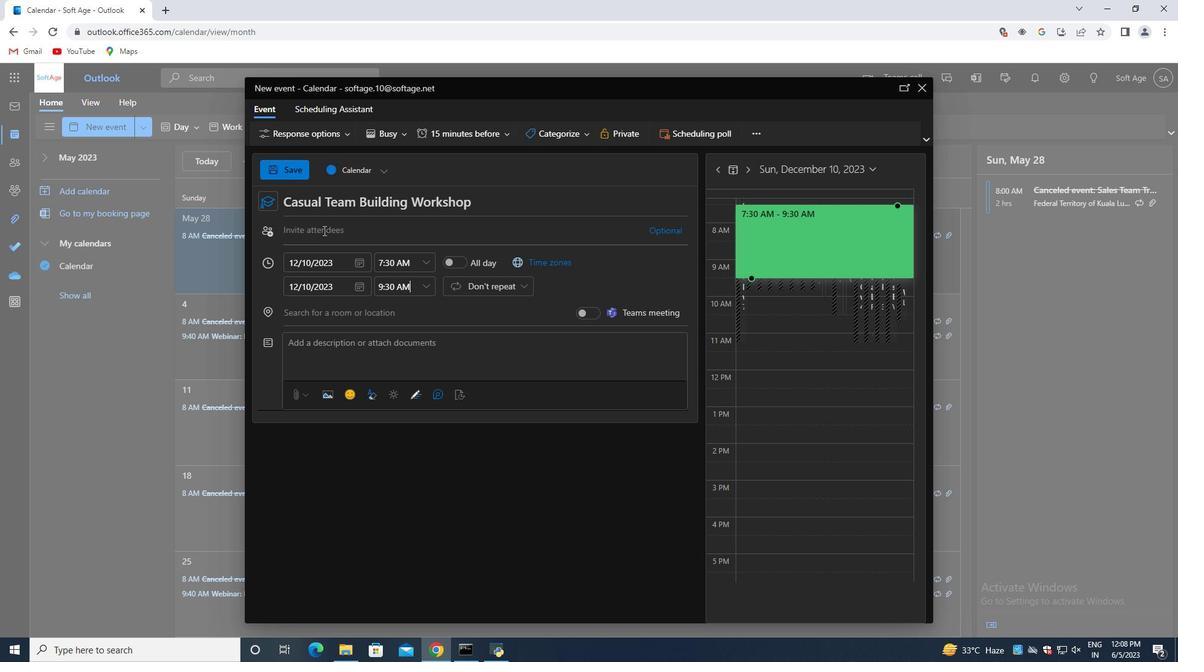
Action: Key pressed softage.2<Key.shift>@softage.net<Key.enter>softage.3<Key.shift>@softage.net<Key.enter>
Screenshot: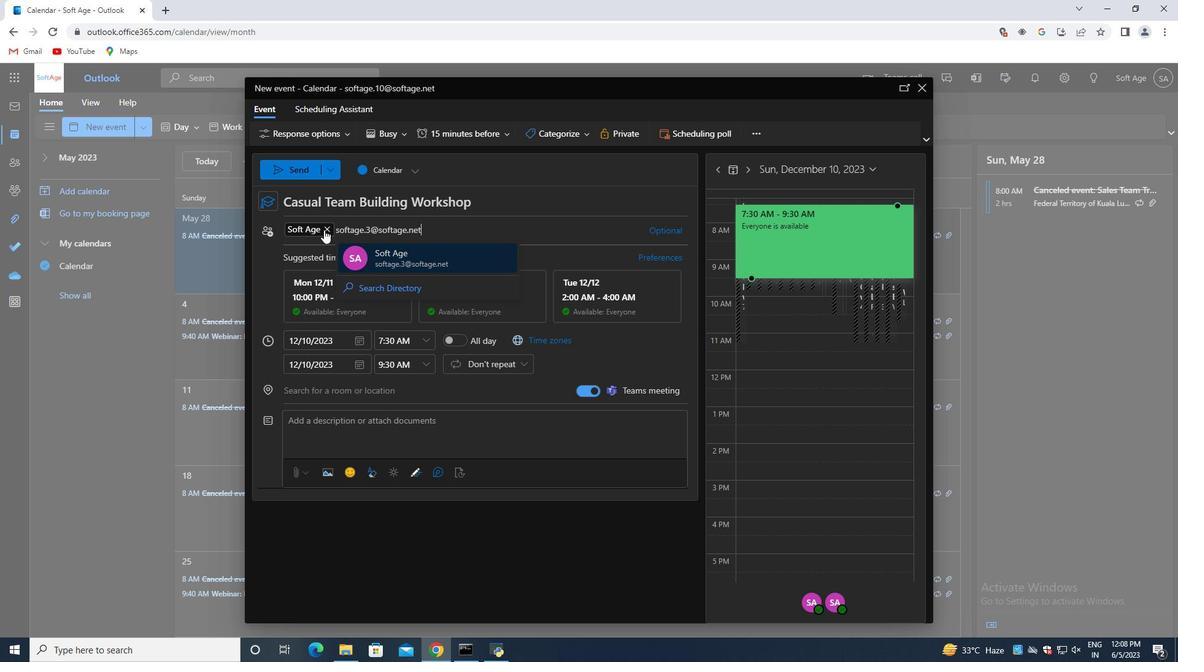 
Action: Mouse moved to (453, 130)
Screenshot: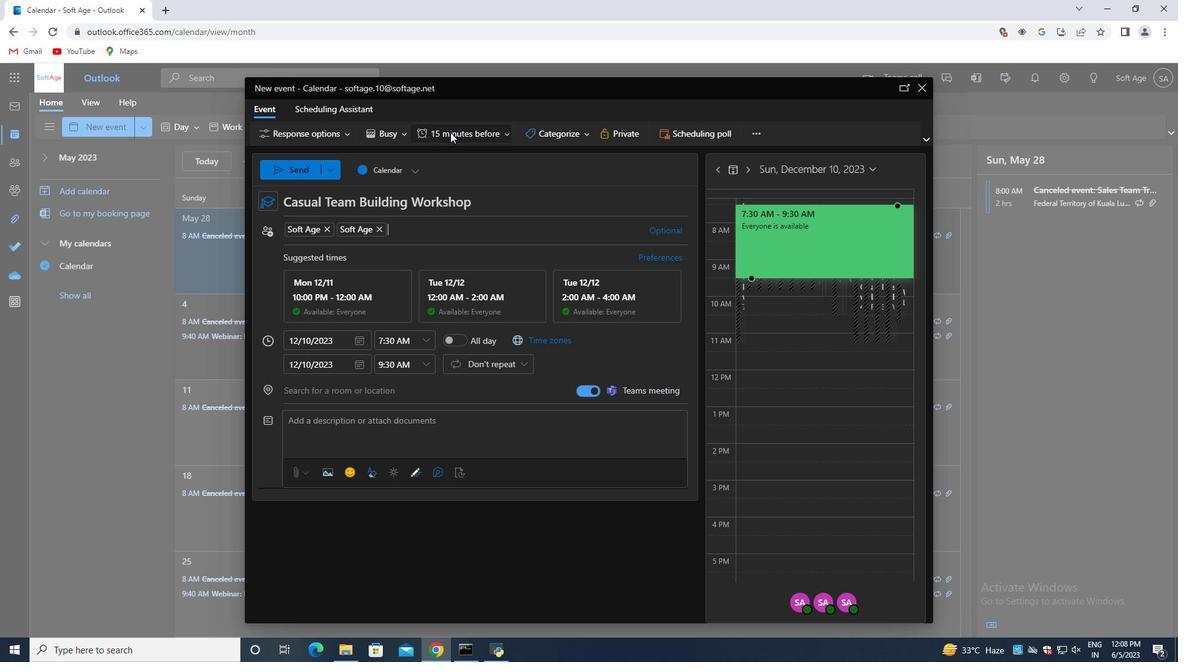 
Action: Mouse pressed left at (453, 130)
Screenshot: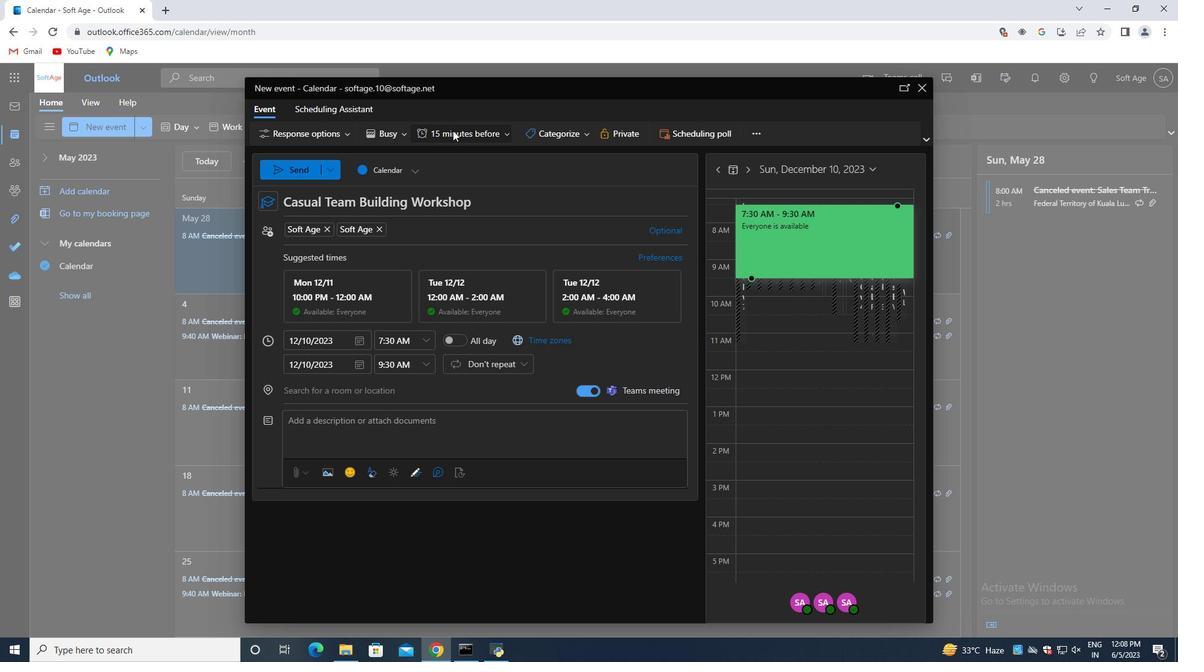 
Action: Mouse moved to (453, 268)
Screenshot: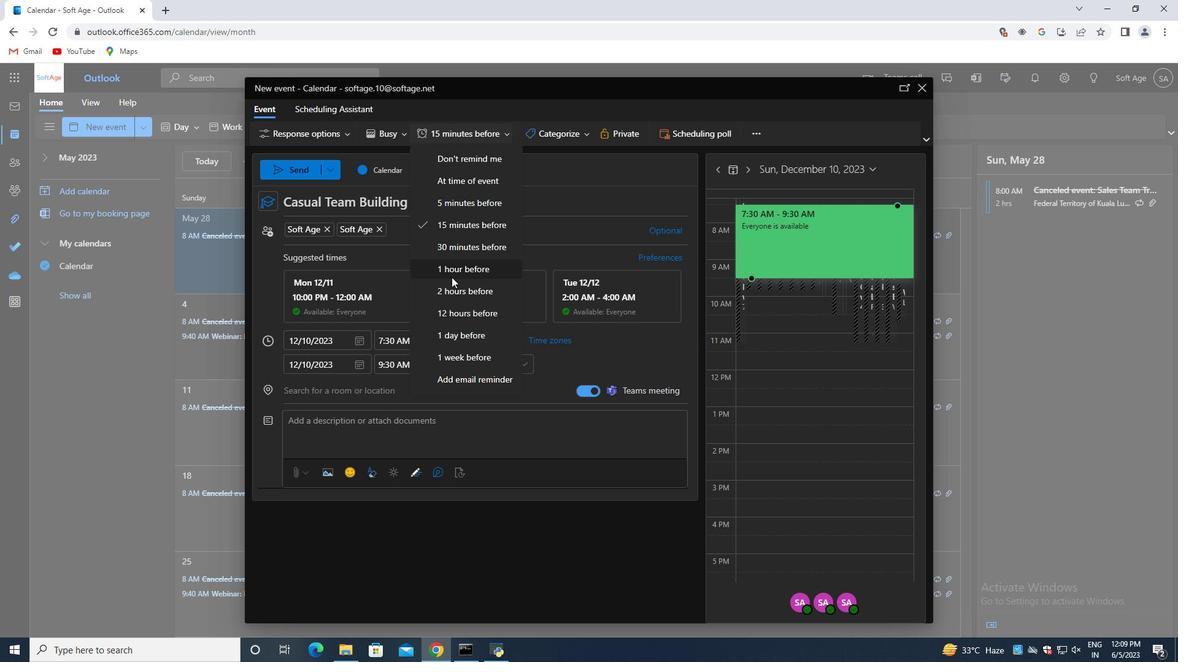 
Action: Mouse pressed left at (453, 268)
Screenshot: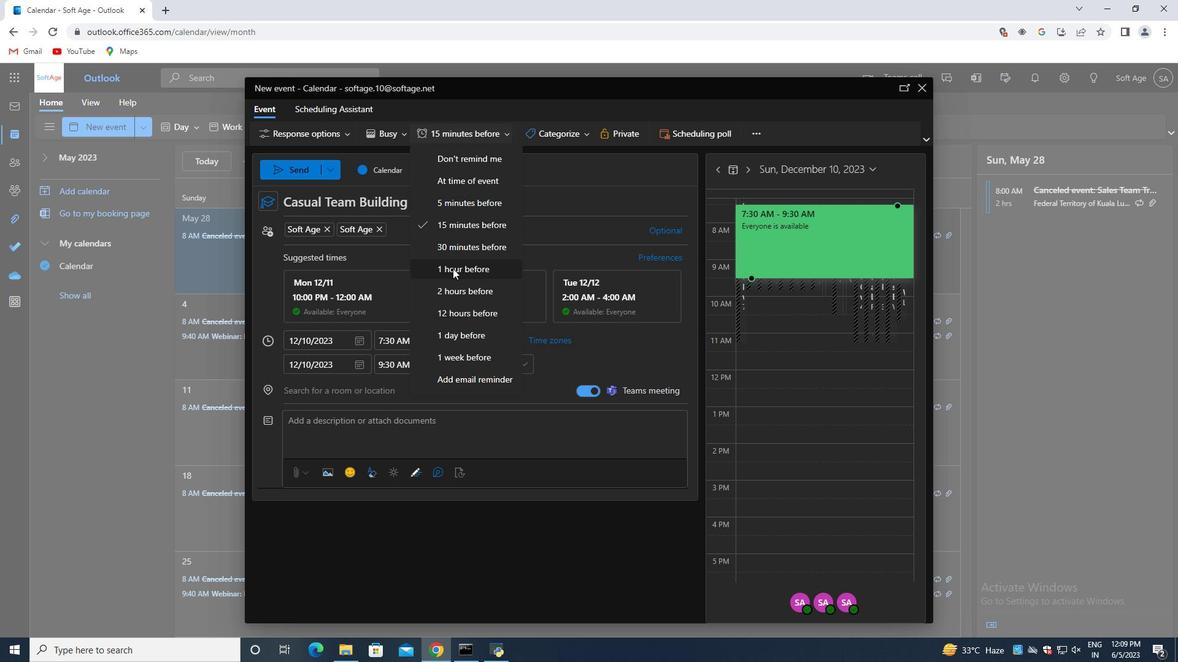 
Action: Mouse moved to (271, 165)
Screenshot: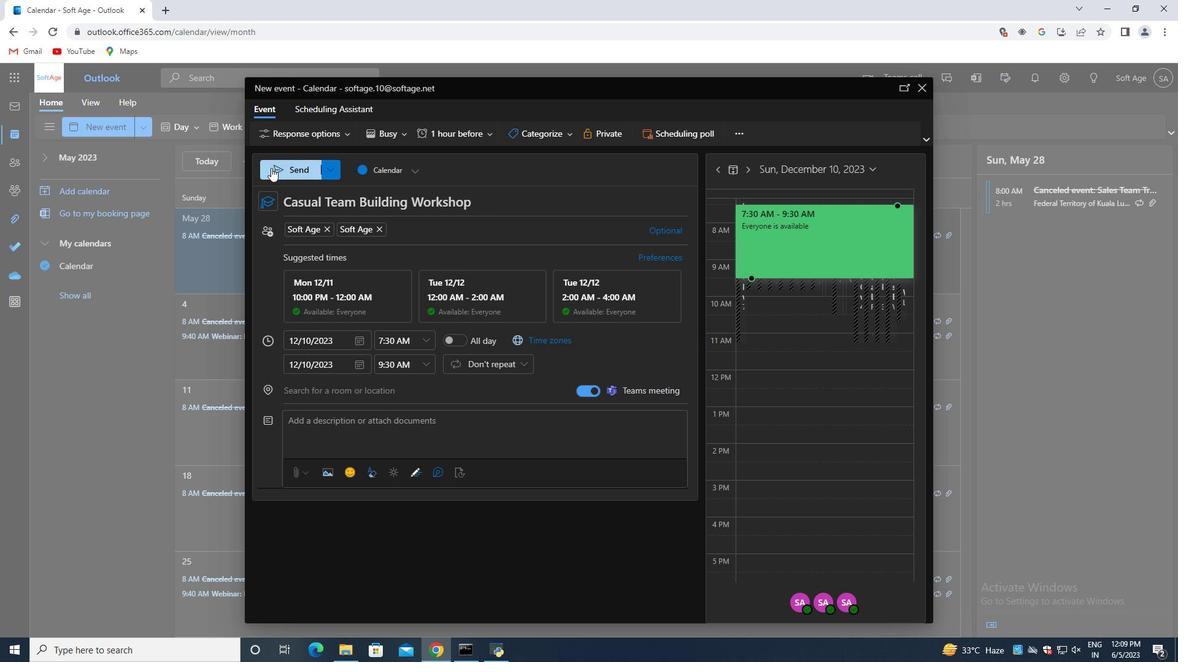 
Action: Mouse pressed left at (271, 165)
Screenshot: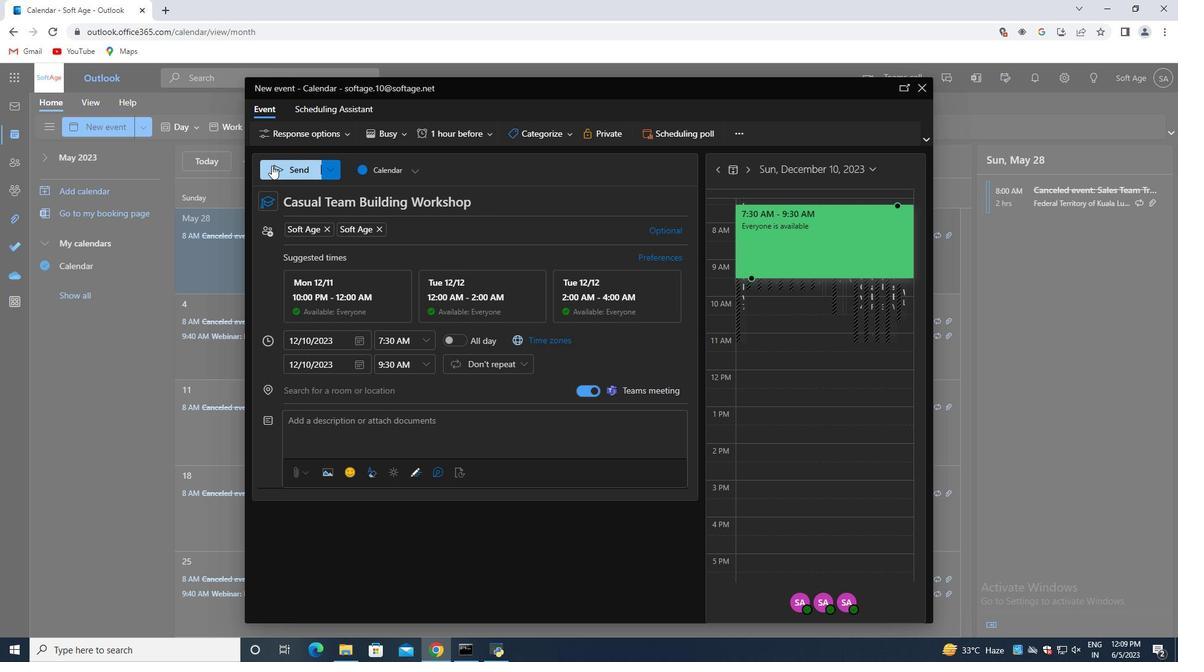 
